 Task: Set Duration of Sprint called Sprint0000000135 in Scrum Project Project0000000045 to 3 weeks in Jira. Create a Sprint called Sprint0000000136 in Scrum Project Project0000000046 in Jira. Create a Sprint called Sprint0000000137 in Scrum Project Project0000000046 in Jira. Create a Sprint called Sprint0000000138 in Scrum Project Project0000000046 in Jira. Set Duration of Sprint called Sprint0000000136 in Scrum Project Project0000000046 to 1 week in Jira
Action: Mouse moved to (344, 410)
Screenshot: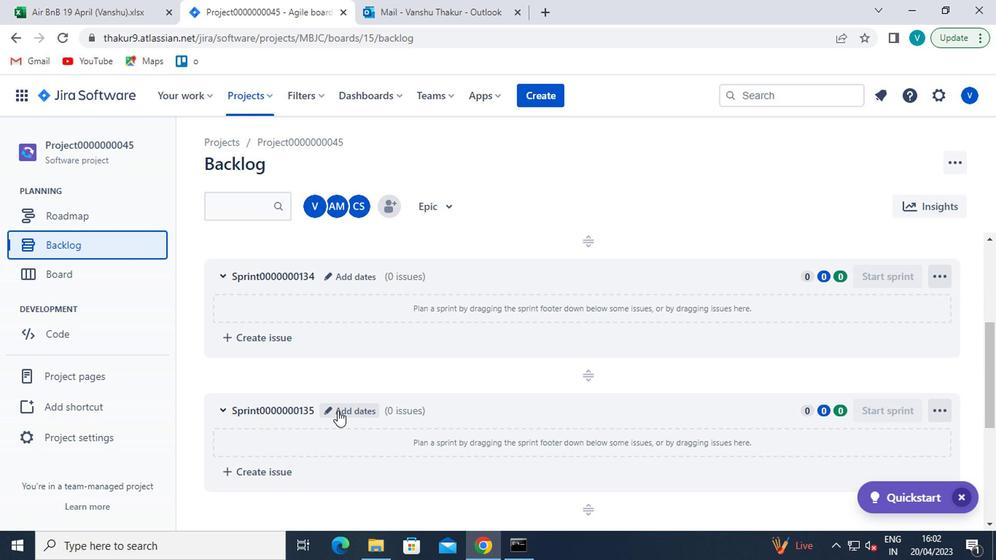 
Action: Mouse pressed left at (344, 410)
Screenshot: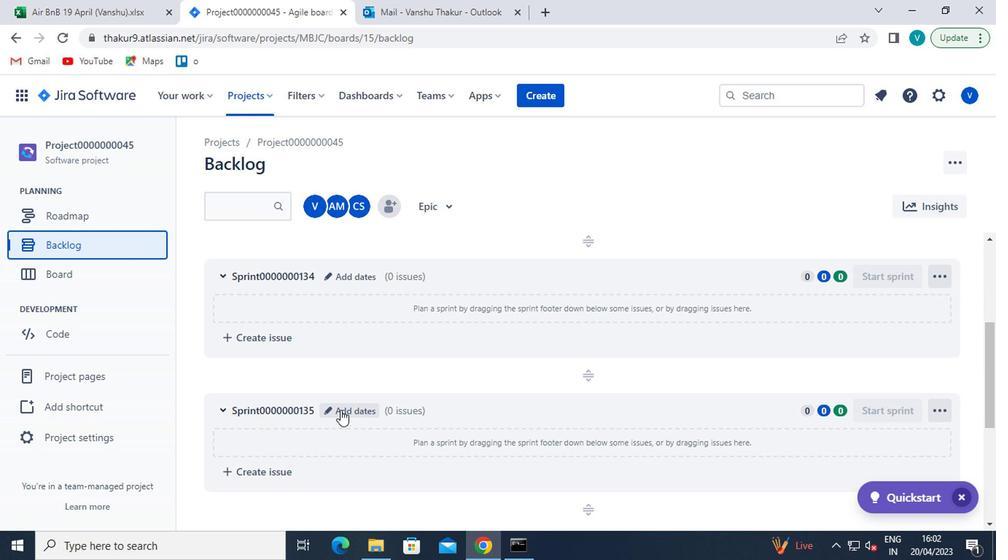 
Action: Mouse moved to (357, 251)
Screenshot: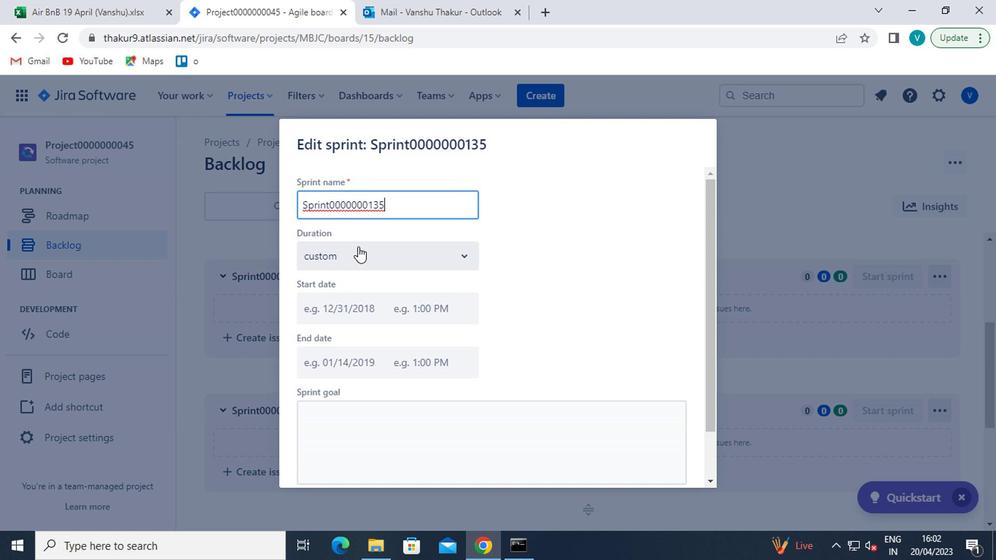 
Action: Mouse pressed left at (357, 251)
Screenshot: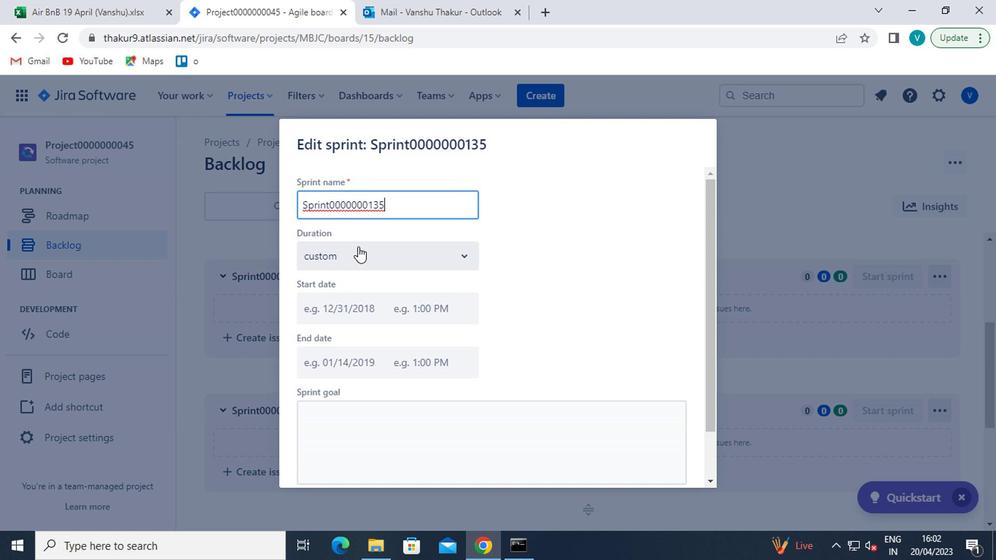
Action: Mouse moved to (336, 338)
Screenshot: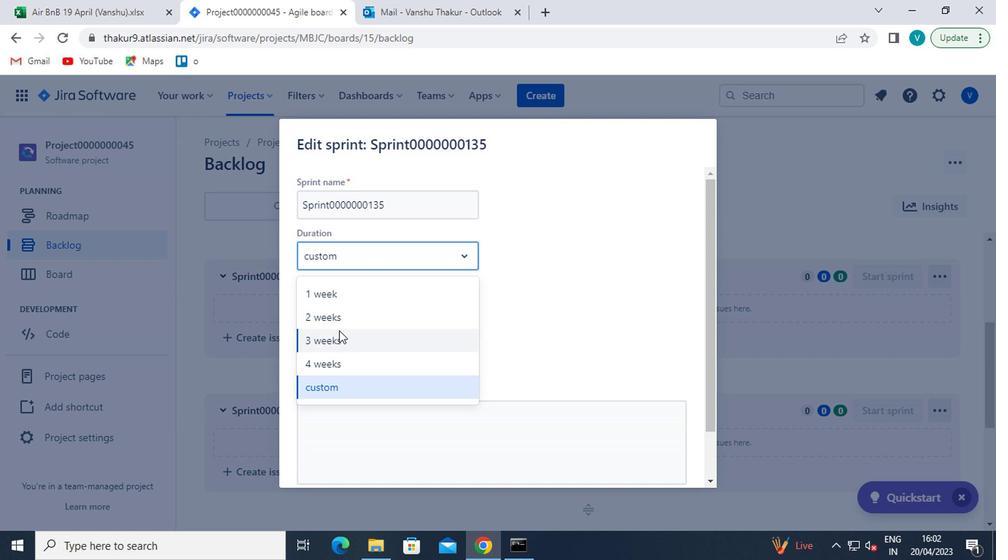 
Action: Mouse pressed left at (336, 338)
Screenshot: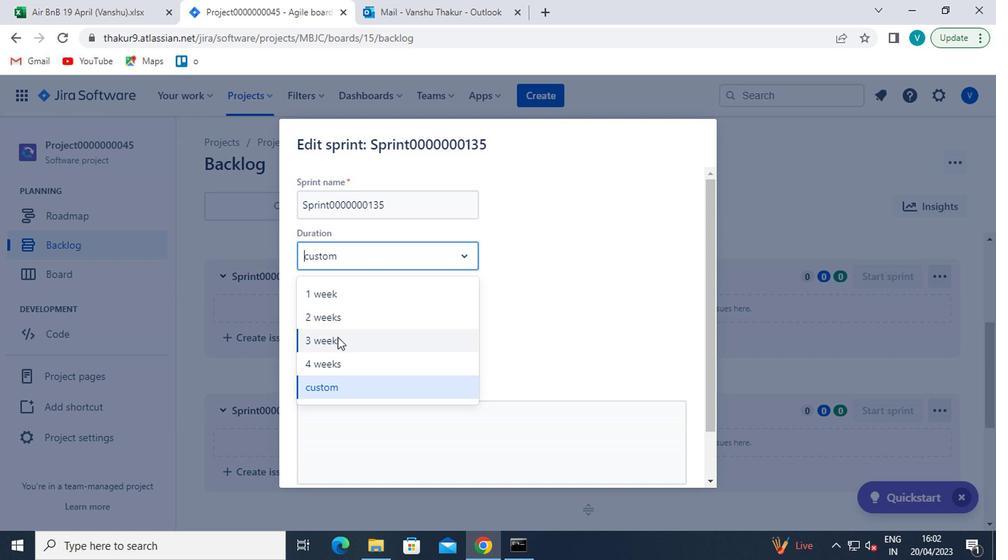 
Action: Mouse moved to (540, 373)
Screenshot: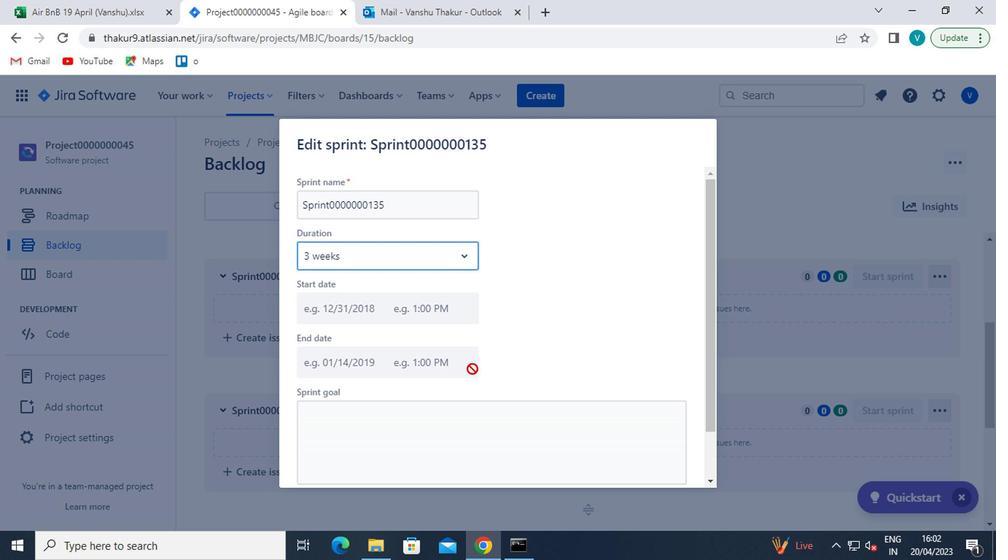 
Action: Mouse scrolled (540, 372) with delta (0, 0)
Screenshot: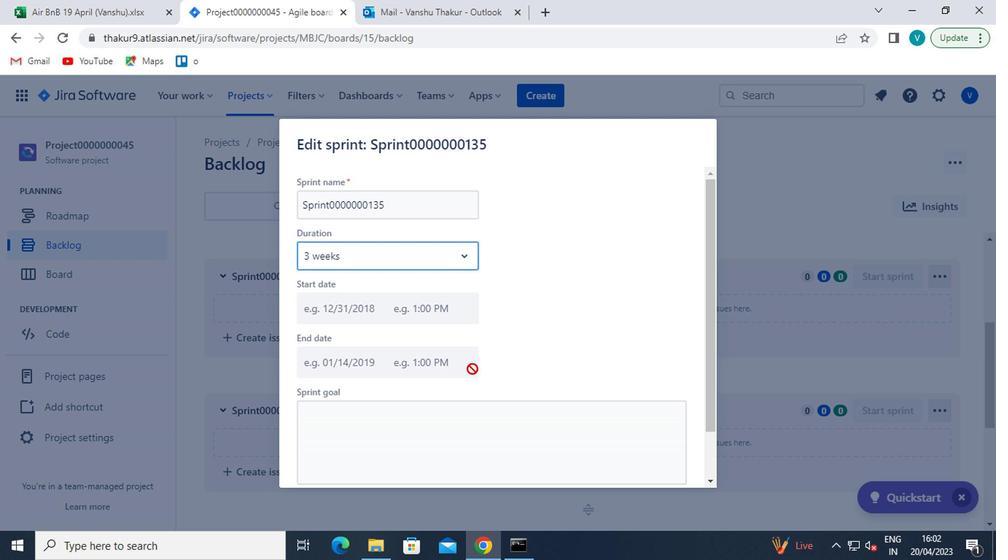 
Action: Mouse moved to (540, 373)
Screenshot: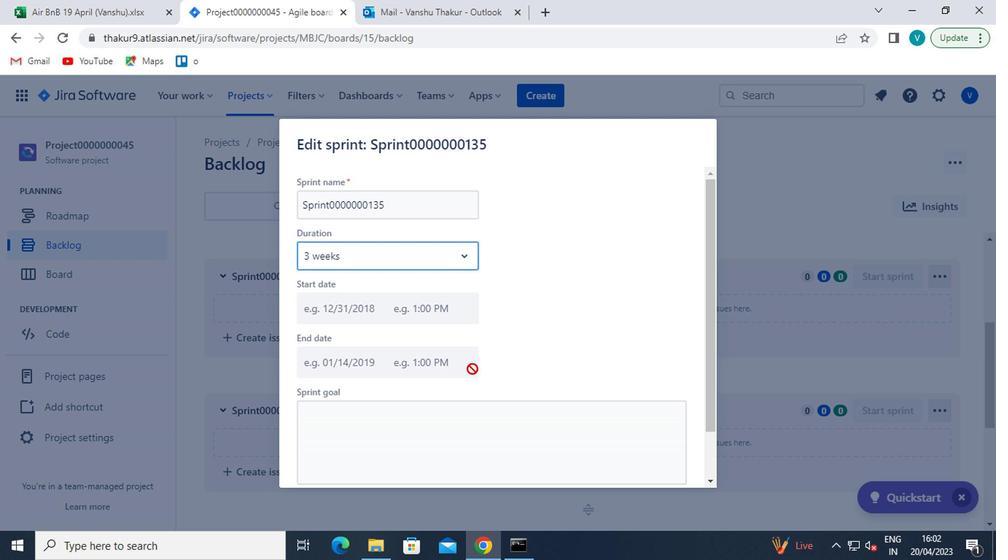 
Action: Mouse scrolled (540, 372) with delta (0, 0)
Screenshot: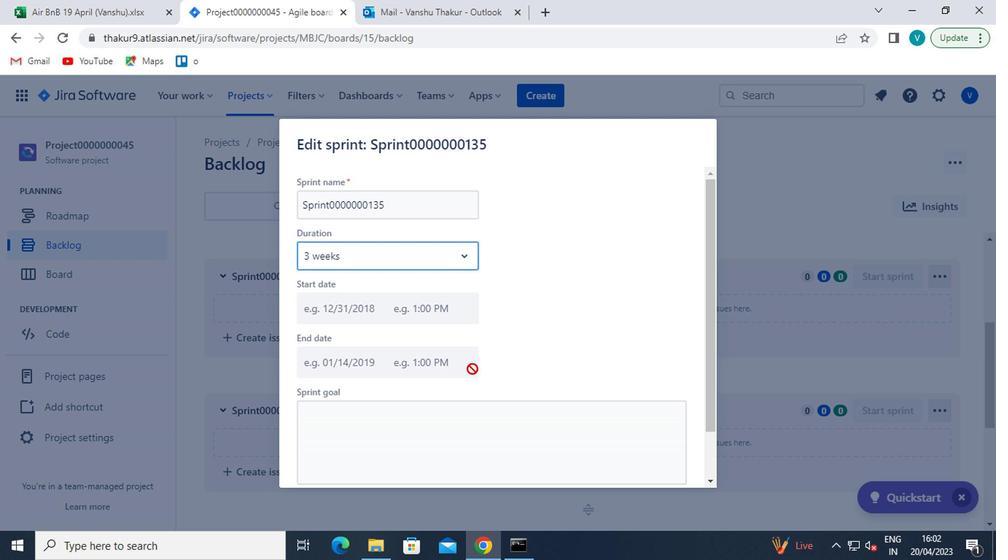 
Action: Mouse moved to (620, 450)
Screenshot: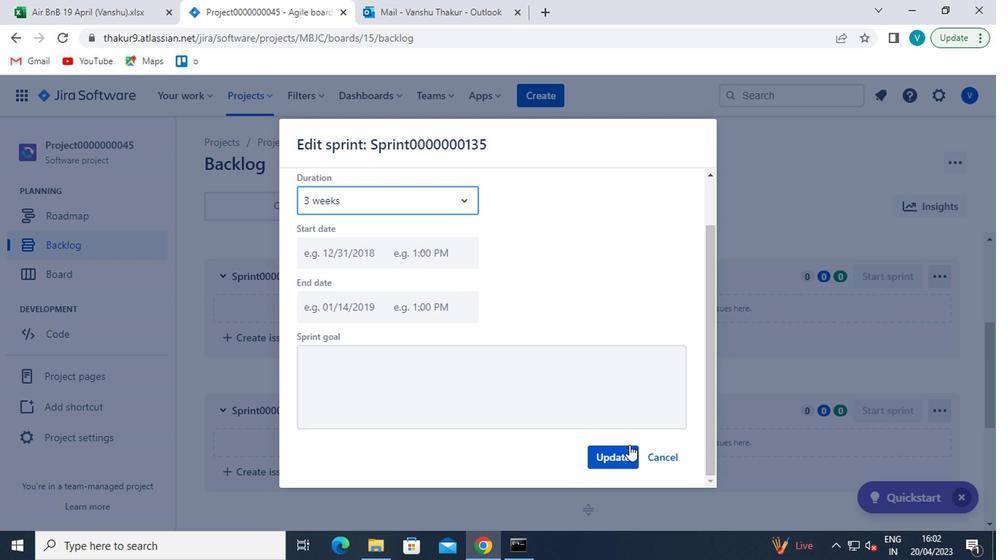 
Action: Mouse pressed left at (620, 450)
Screenshot: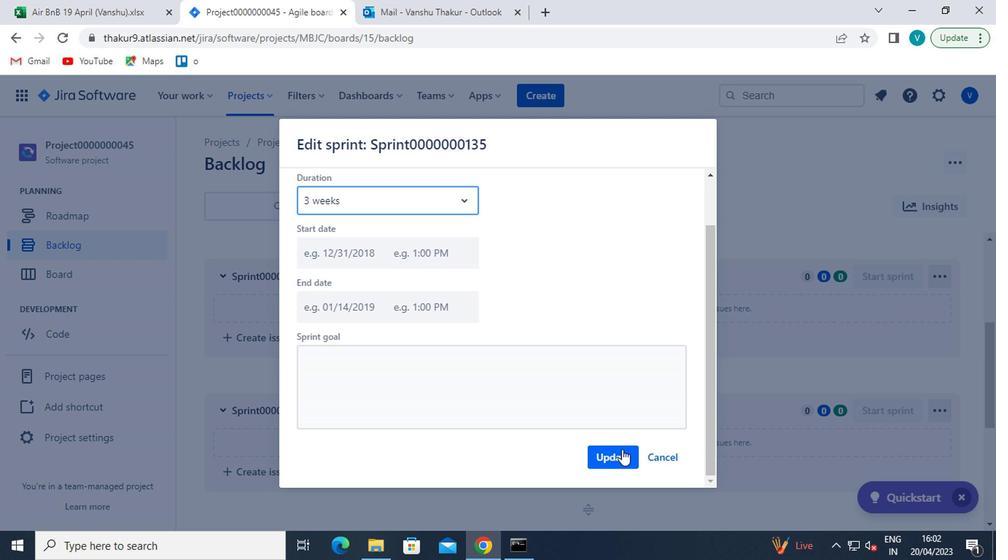 
Action: Mouse moved to (264, 106)
Screenshot: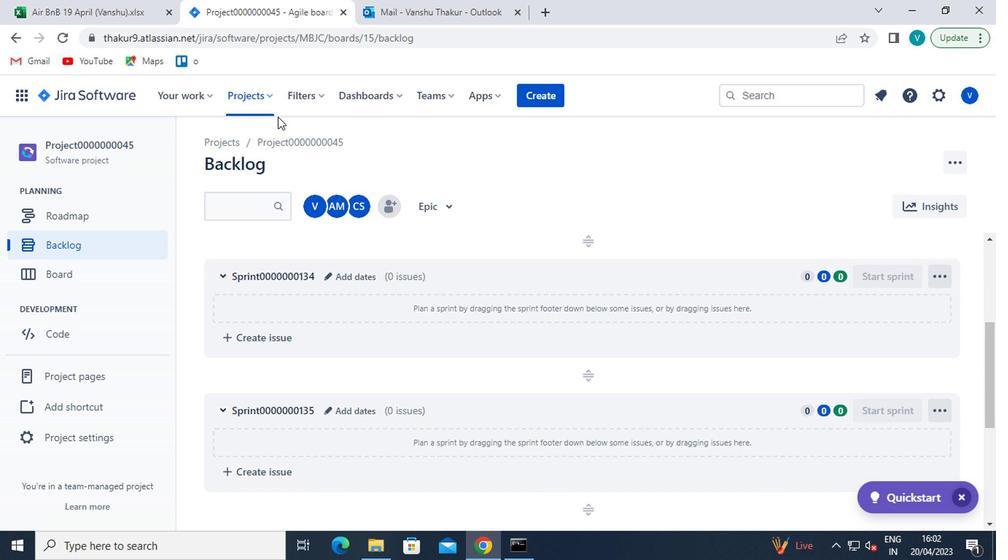 
Action: Mouse pressed left at (264, 106)
Screenshot: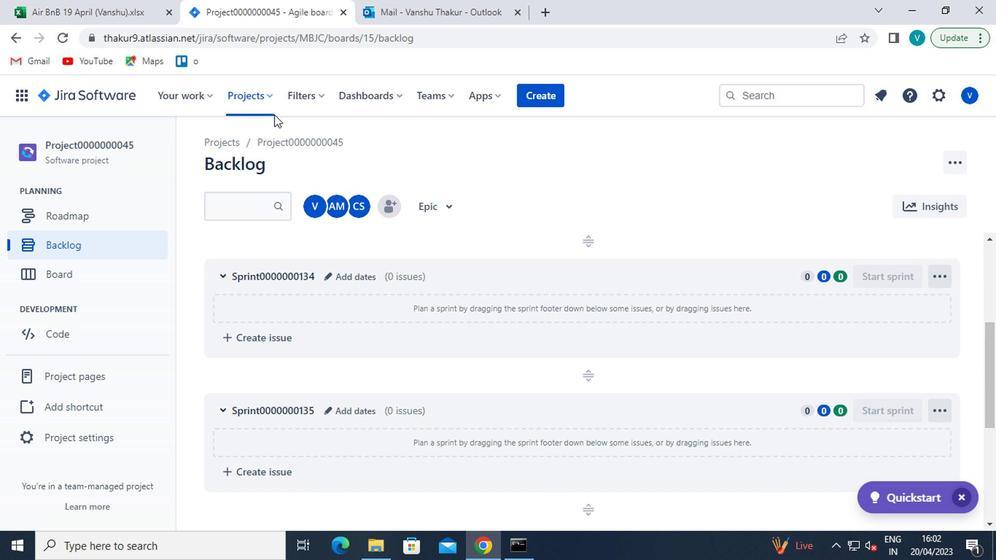 
Action: Mouse moved to (318, 201)
Screenshot: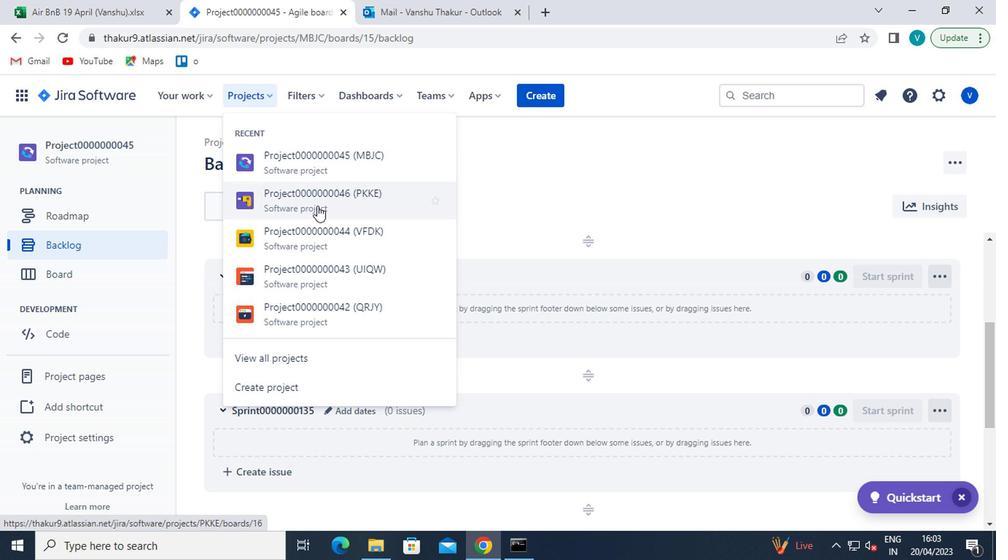 
Action: Mouse pressed left at (318, 201)
Screenshot: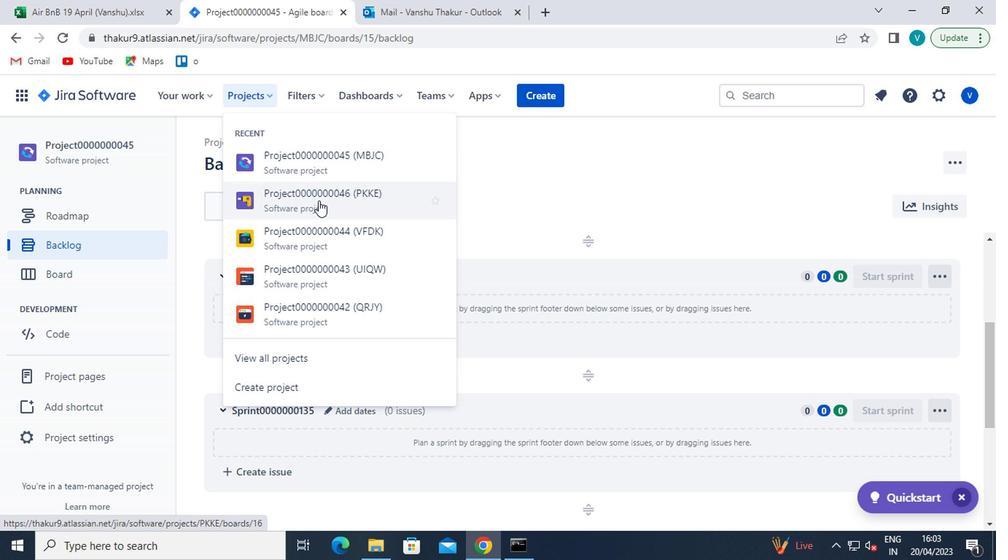 
Action: Mouse moved to (460, 334)
Screenshot: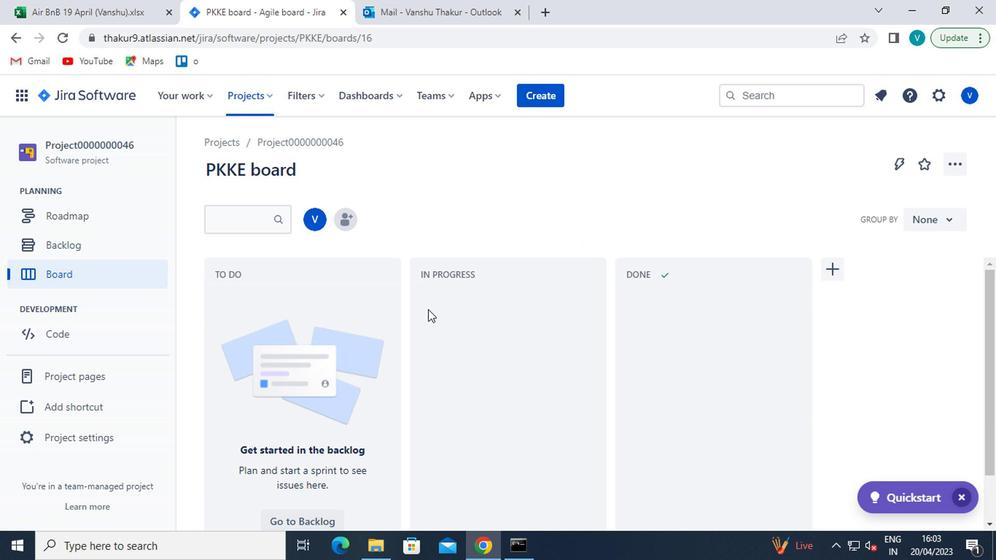 
Action: Mouse scrolled (460, 334) with delta (0, 0)
Screenshot: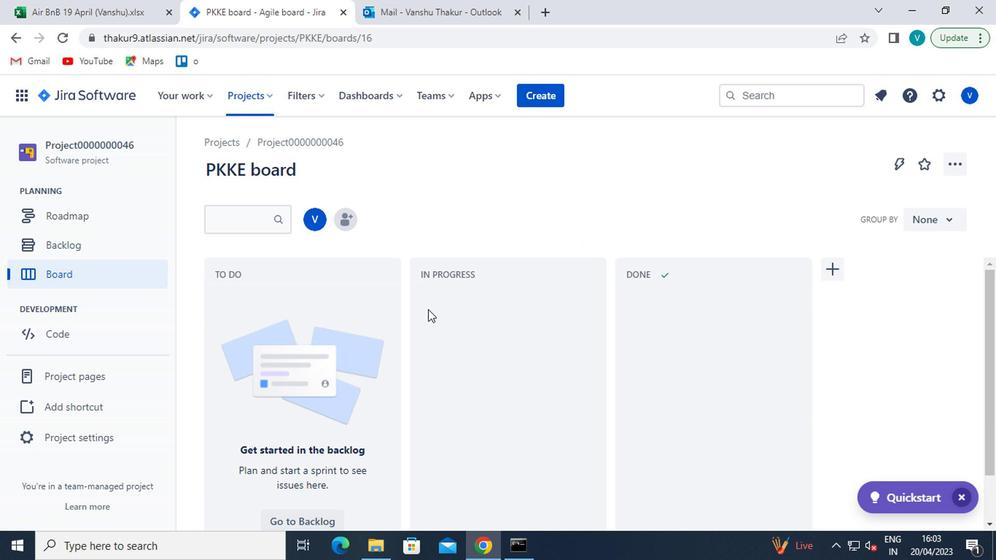 
Action: Mouse moved to (473, 344)
Screenshot: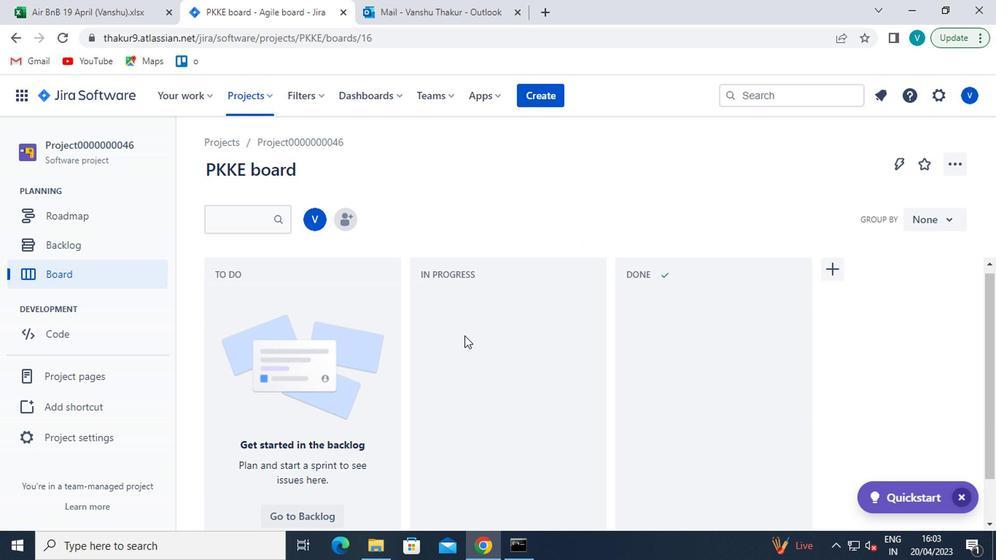 
Action: Mouse scrolled (473, 343) with delta (0, 0)
Screenshot: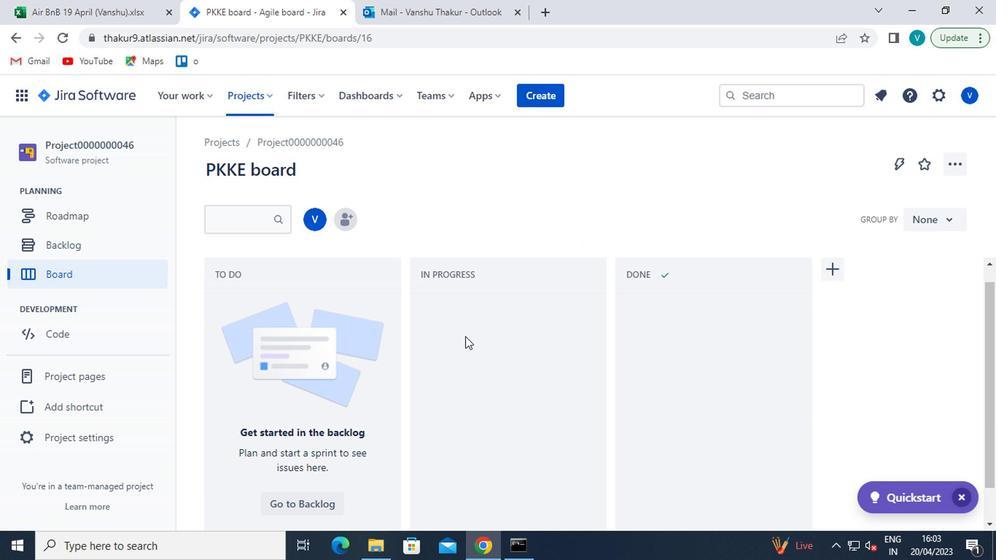 
Action: Mouse moved to (483, 349)
Screenshot: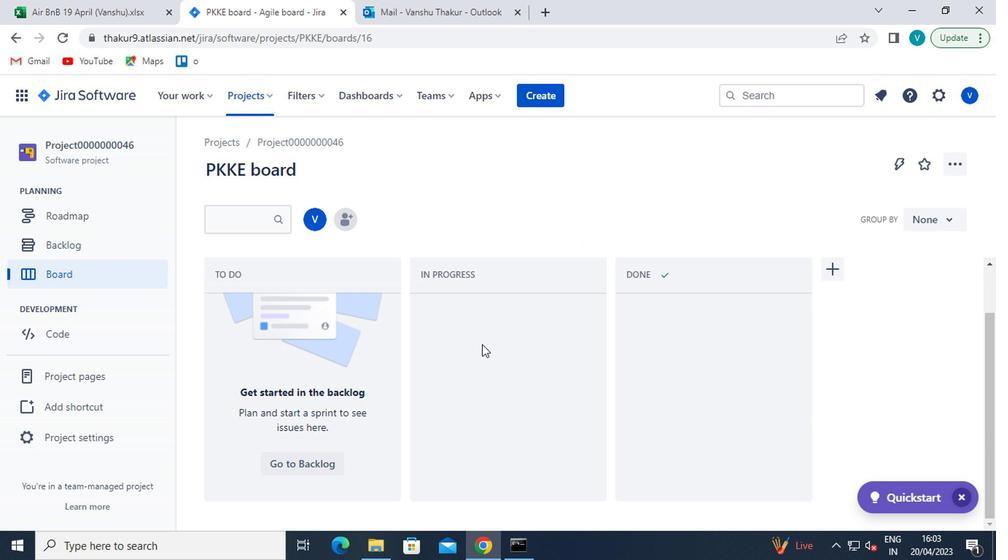
Action: Mouse scrolled (483, 348) with delta (0, 0)
Screenshot: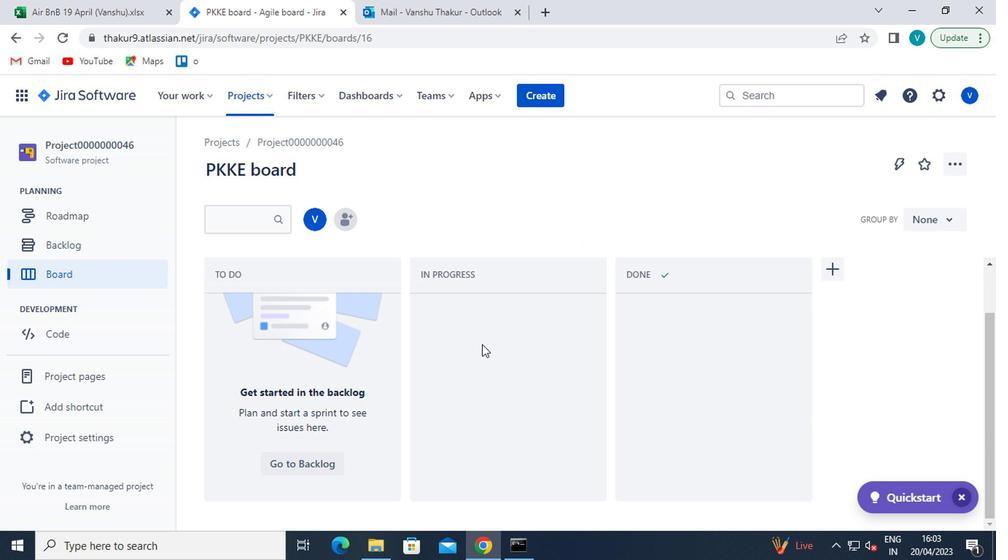 
Action: Mouse moved to (484, 350)
Screenshot: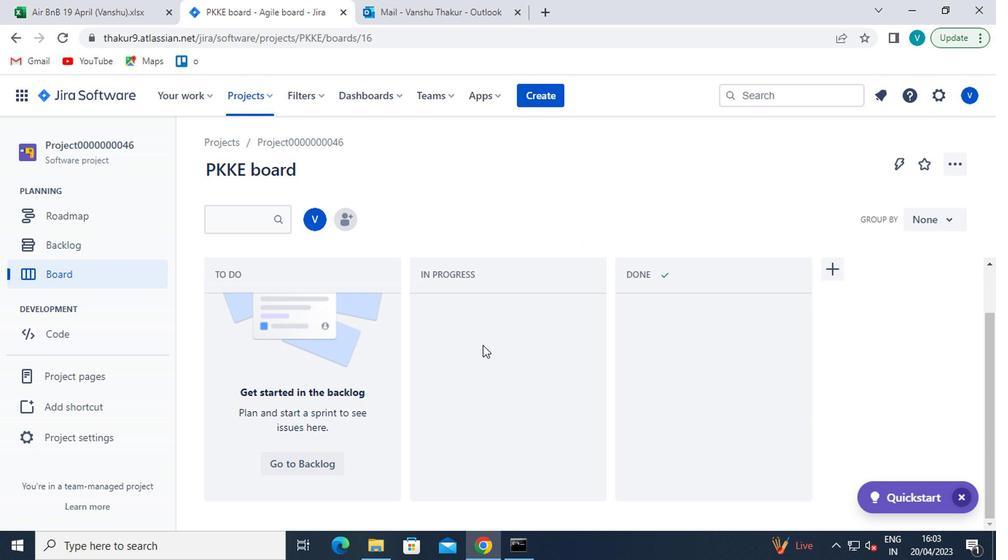 
Action: Mouse scrolled (484, 349) with delta (0, -1)
Screenshot: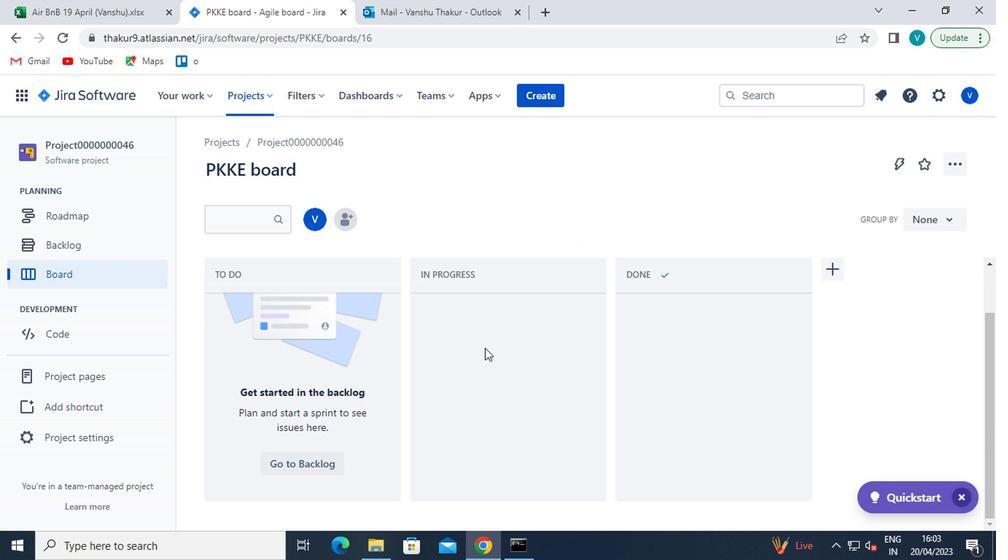 
Action: Mouse moved to (71, 249)
Screenshot: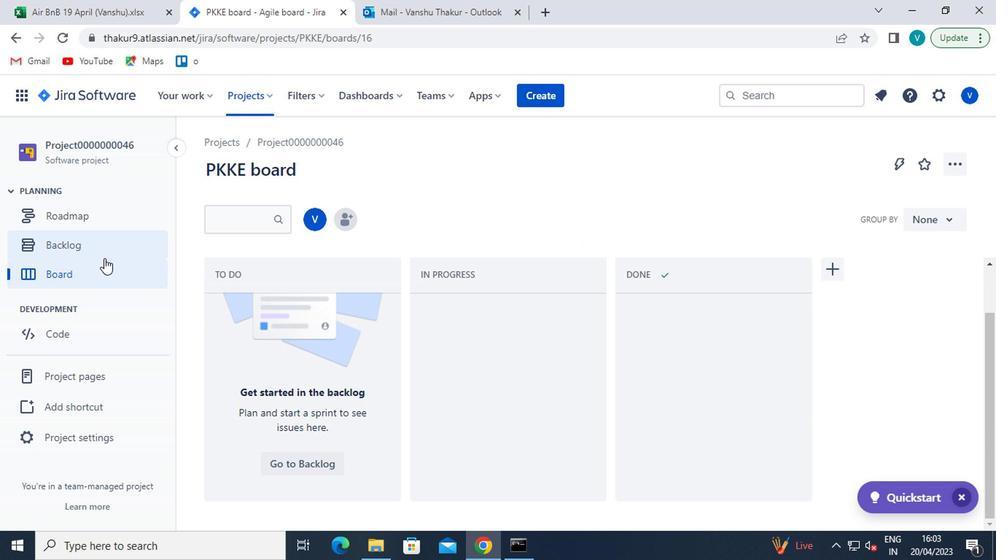 
Action: Mouse pressed left at (71, 249)
Screenshot: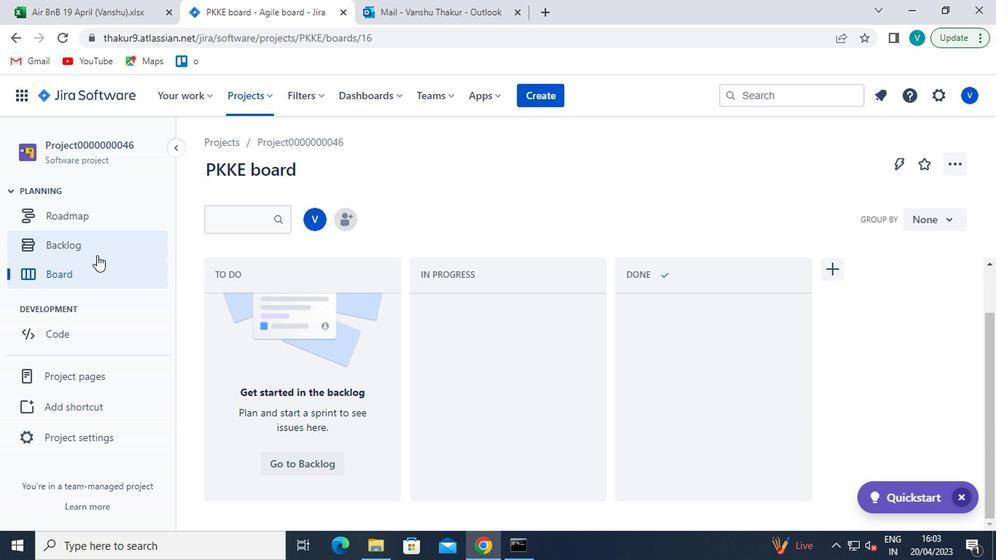 
Action: Mouse moved to (935, 258)
Screenshot: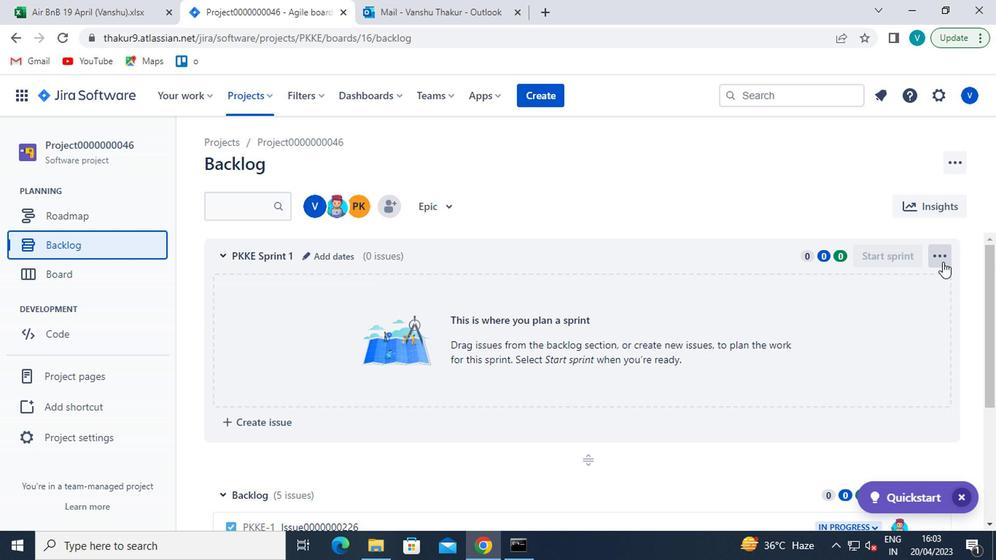 
Action: Mouse pressed left at (935, 258)
Screenshot: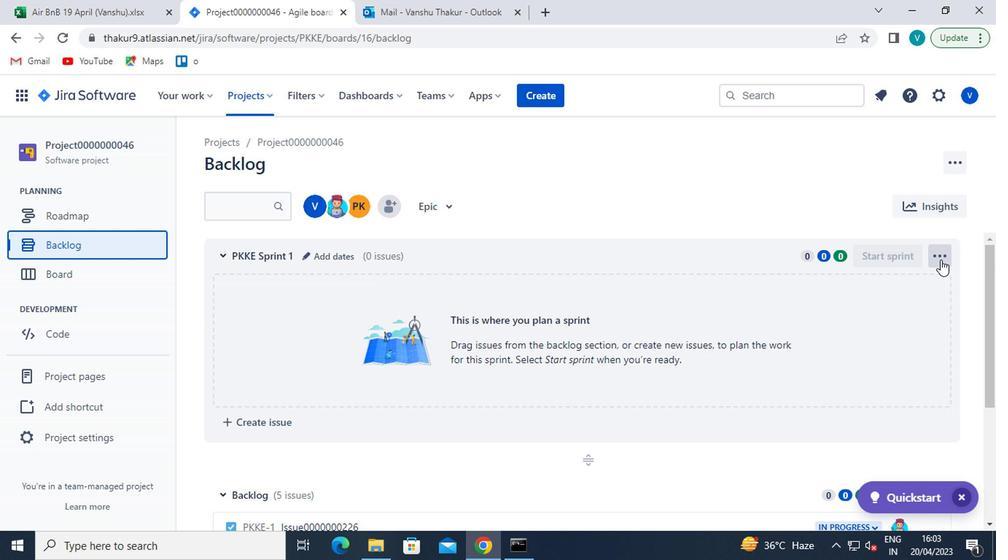 
Action: Mouse moved to (893, 314)
Screenshot: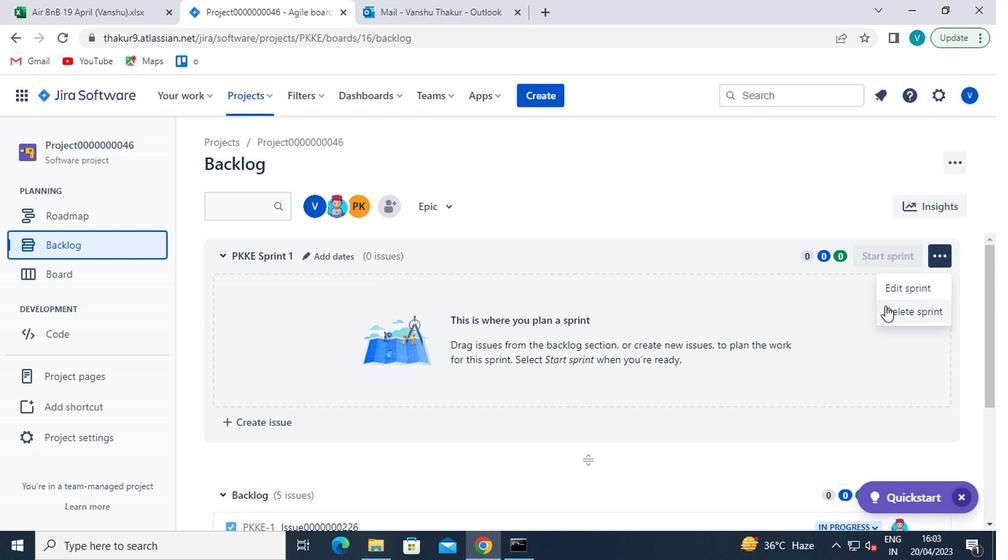 
Action: Mouse pressed left at (893, 314)
Screenshot: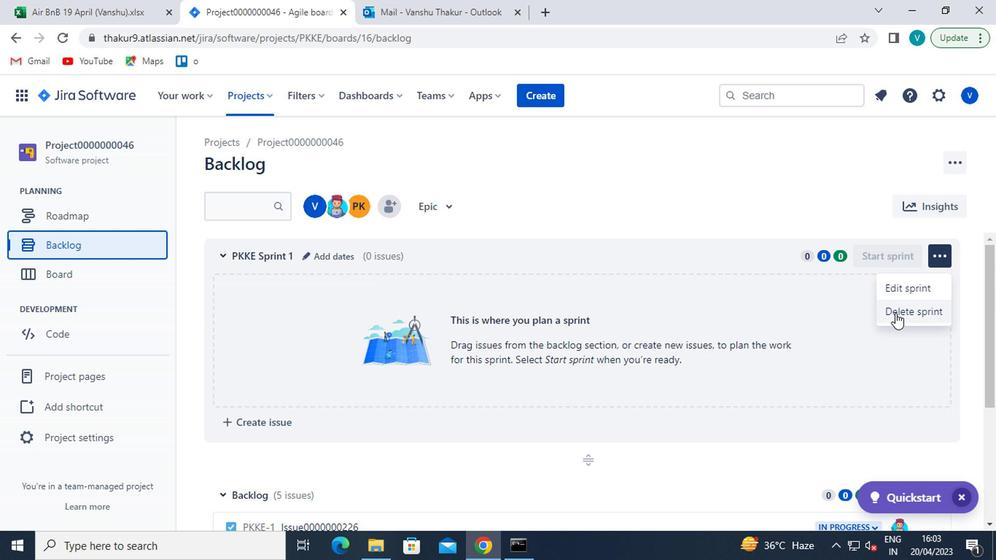 
Action: Mouse moved to (539, 219)
Screenshot: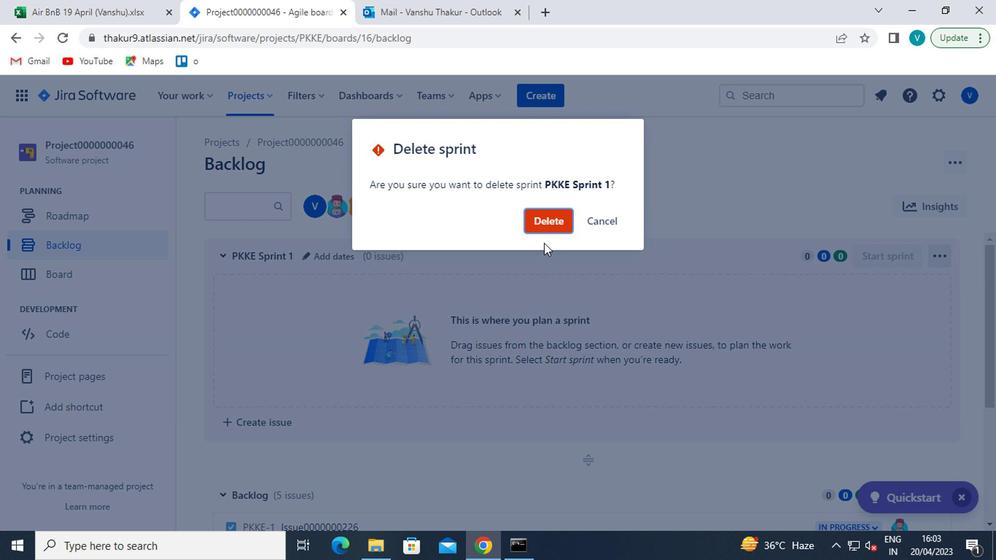 
Action: Mouse pressed left at (539, 219)
Screenshot: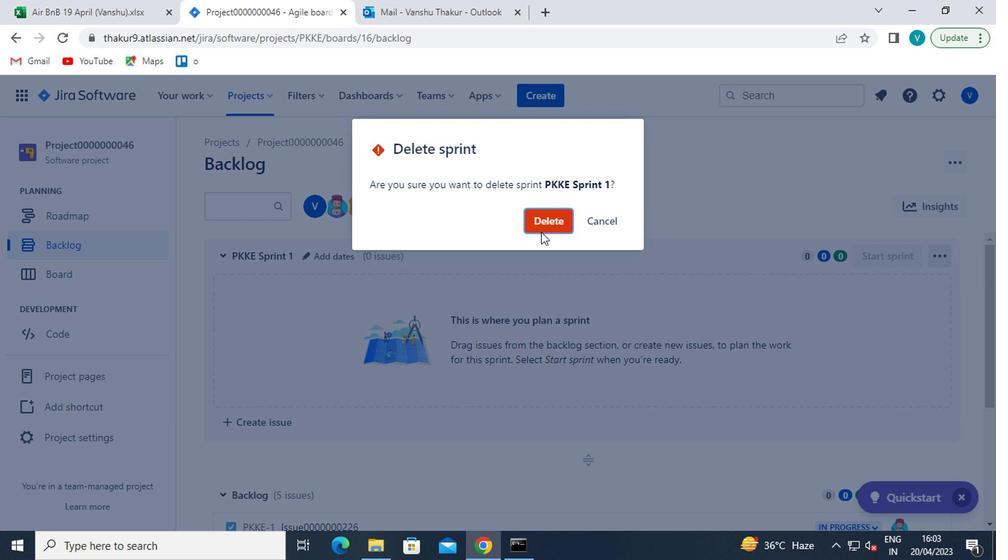 
Action: Mouse moved to (908, 256)
Screenshot: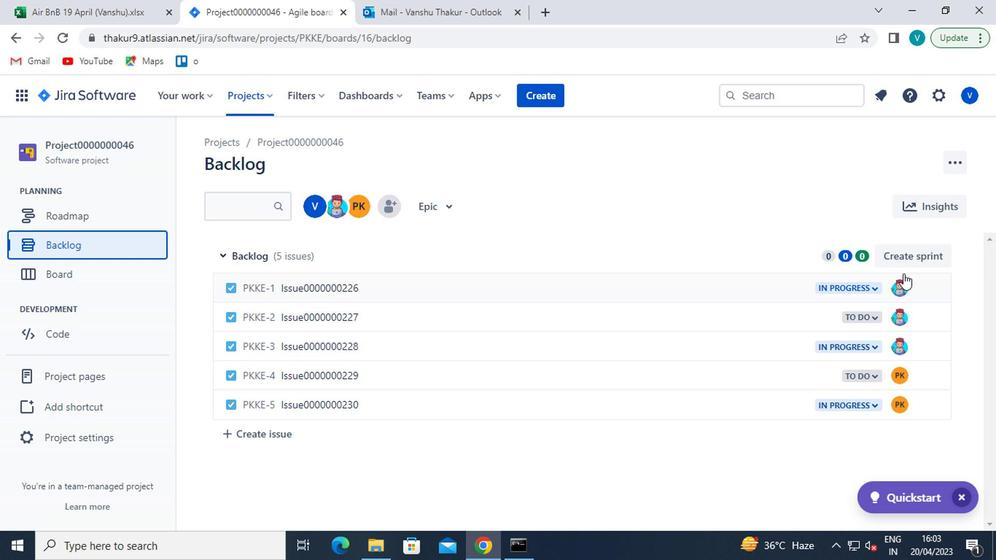 
Action: Mouse pressed left at (908, 256)
Screenshot: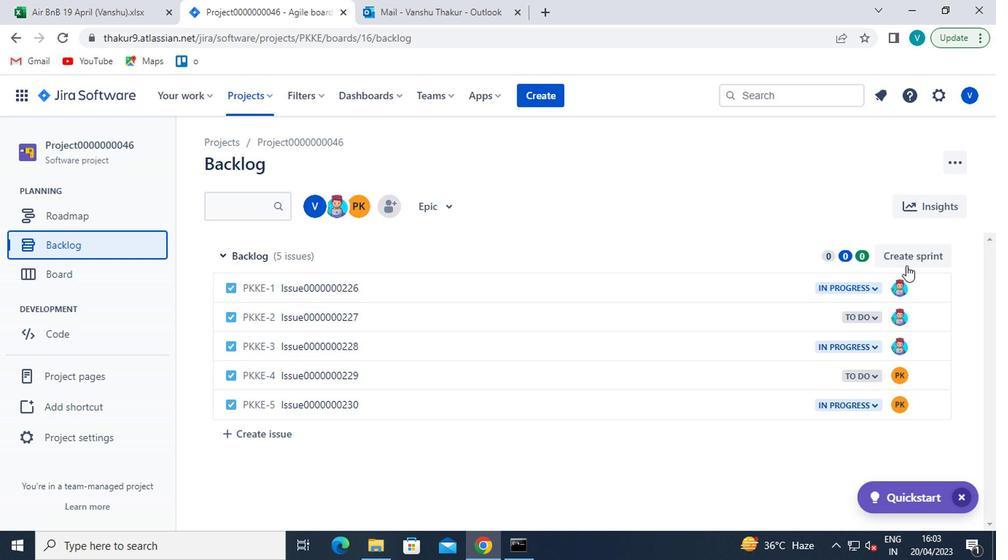 
Action: Mouse moved to (329, 256)
Screenshot: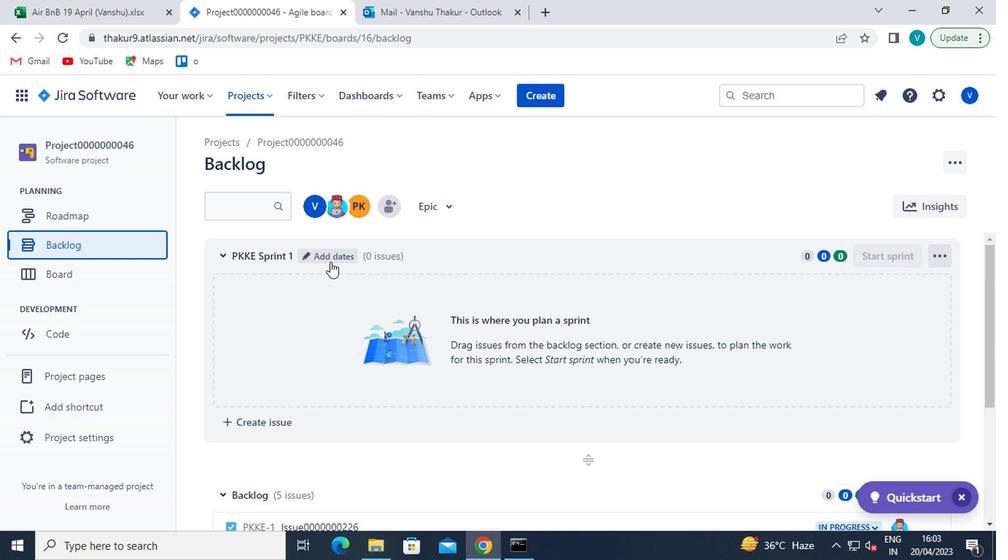 
Action: Mouse pressed left at (329, 256)
Screenshot: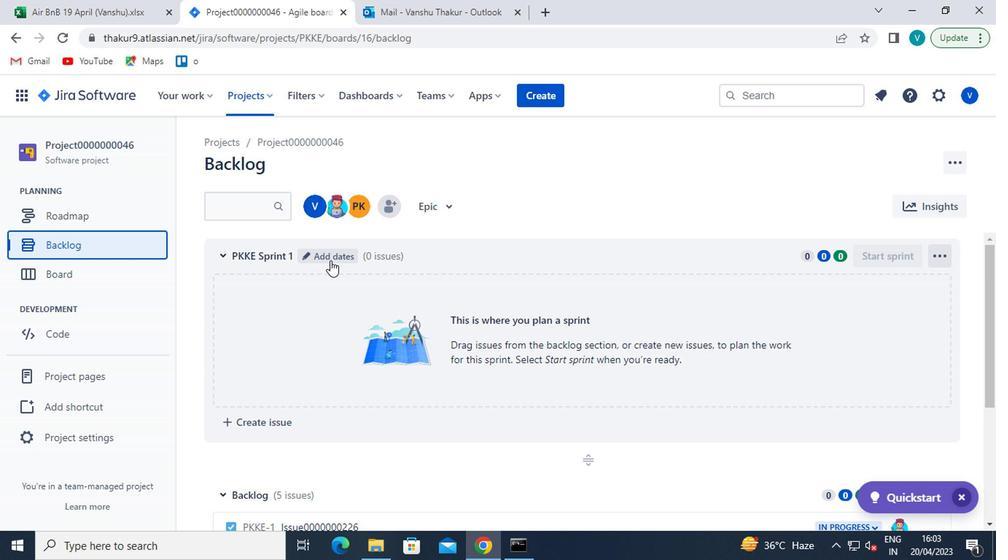 
Action: Mouse moved to (394, 205)
Screenshot: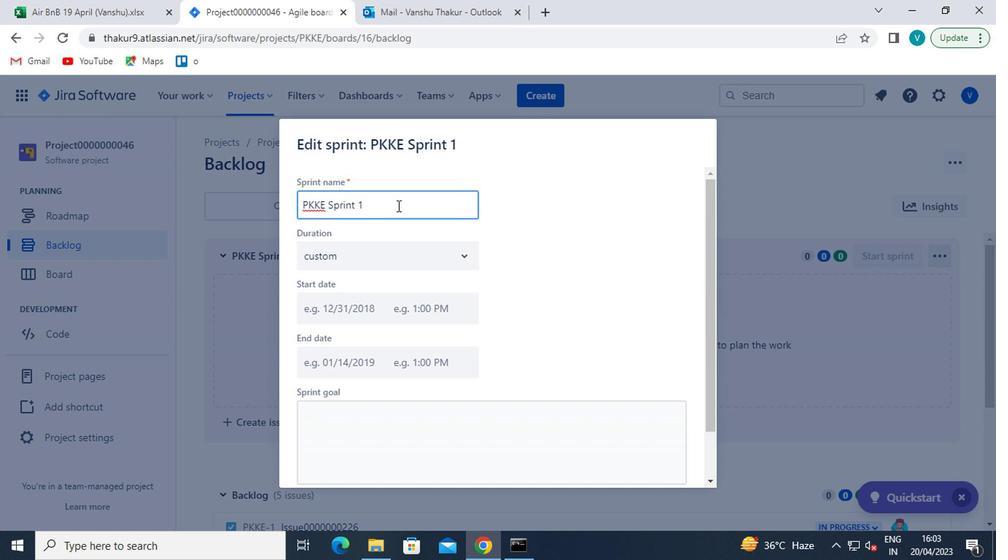 
Action: Key pressed <Key.backspace><Key.backspace><Key.backspace><Key.backspace><Key.backspace><Key.backspace><Key.backspace><Key.backspace><Key.backspace><Key.backspace><Key.backspace><Key.backspace><Key.backspace><Key.backspace><Key.backspace><Key.backspace><Key.backspace><Key.backspace><Key.backspace><Key.backspace><Key.shift>SPRINT0000000136
Screenshot: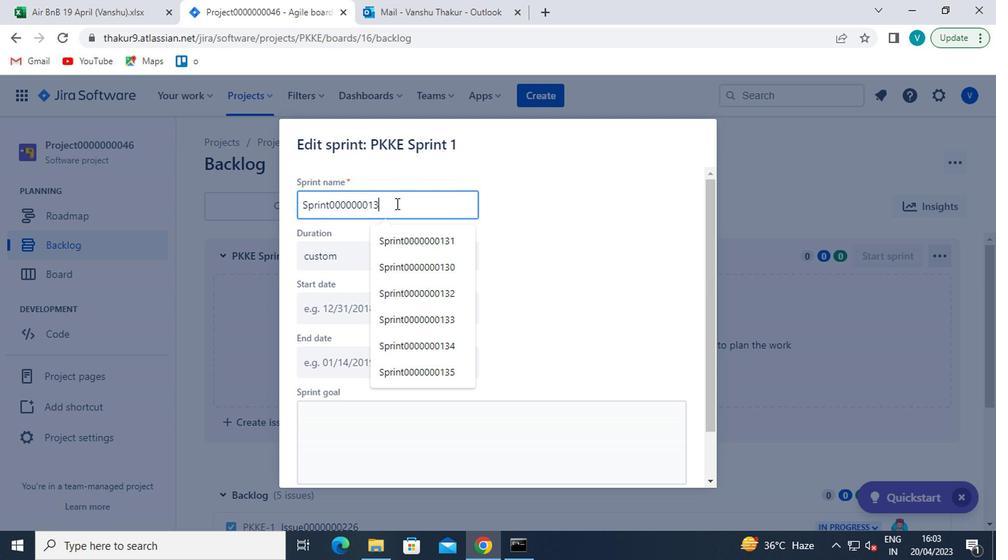 
Action: Mouse moved to (473, 352)
Screenshot: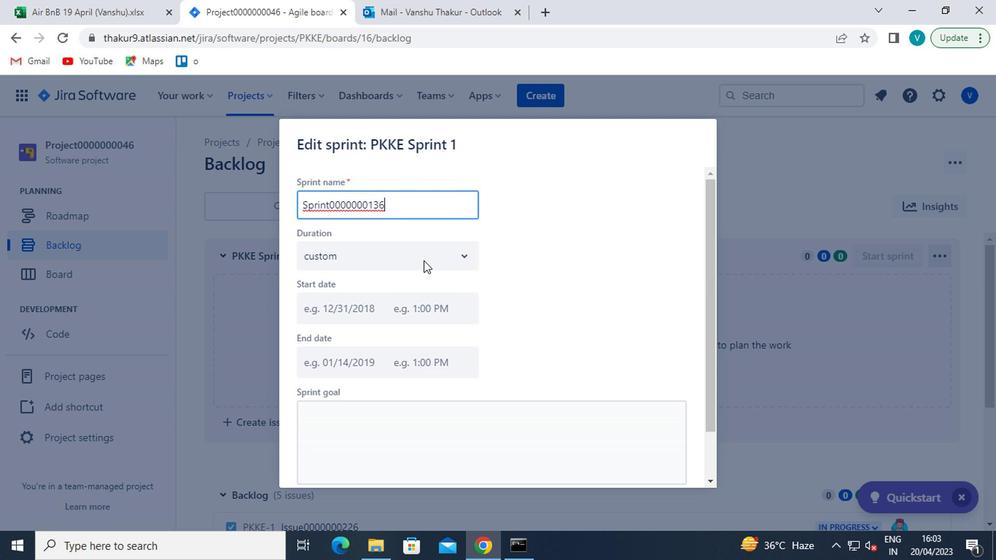 
Action: Mouse scrolled (473, 352) with delta (0, 0)
Screenshot: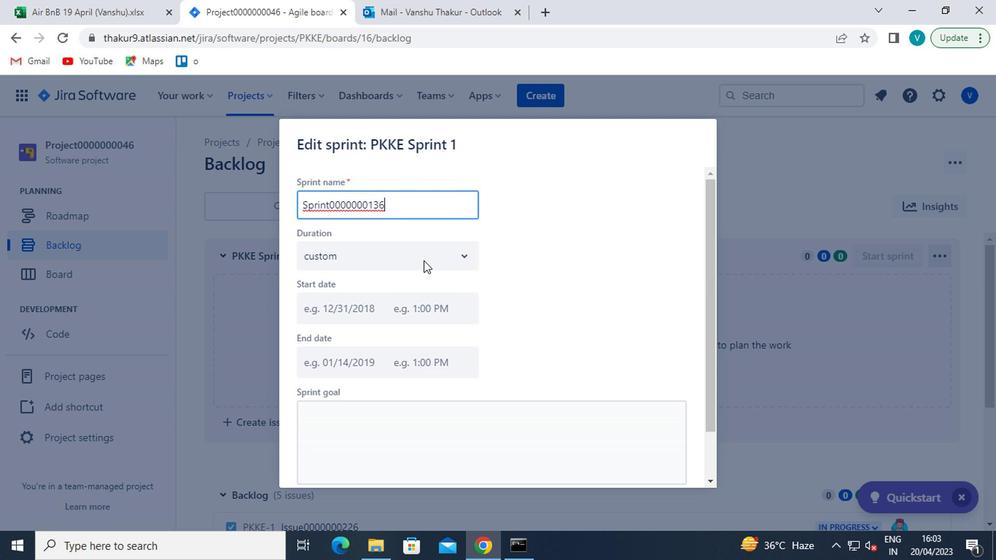 
Action: Mouse moved to (481, 363)
Screenshot: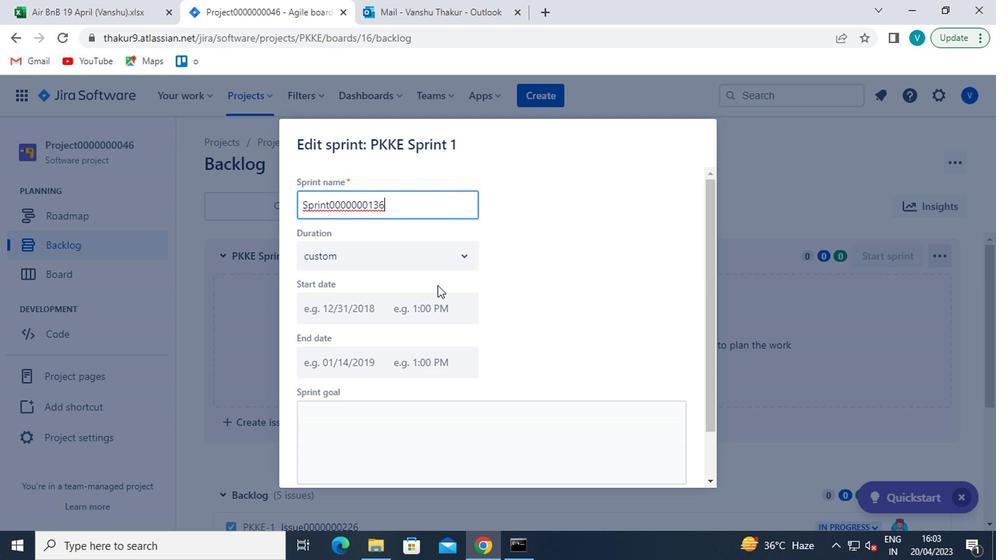 
Action: Mouse scrolled (481, 363) with delta (0, 0)
Screenshot: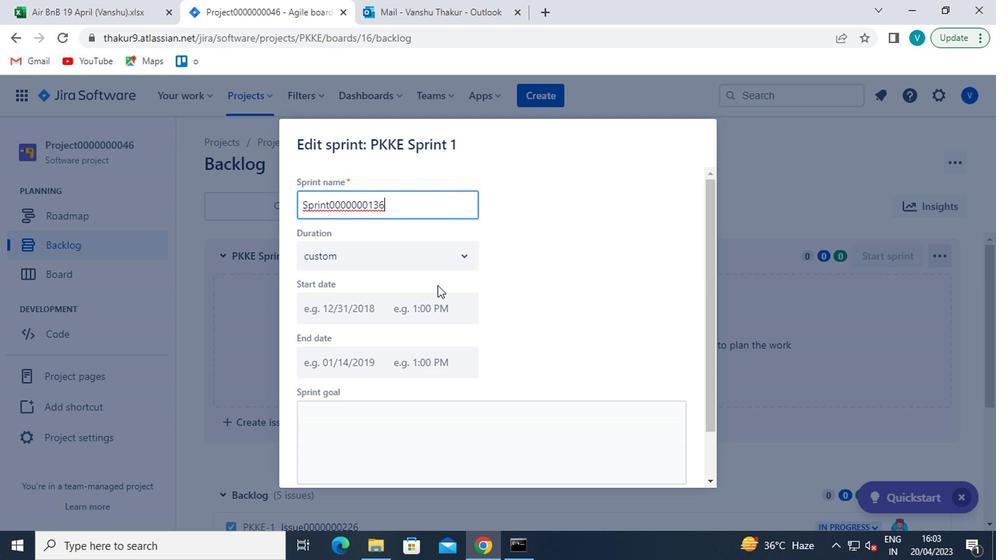 
Action: Mouse moved to (486, 369)
Screenshot: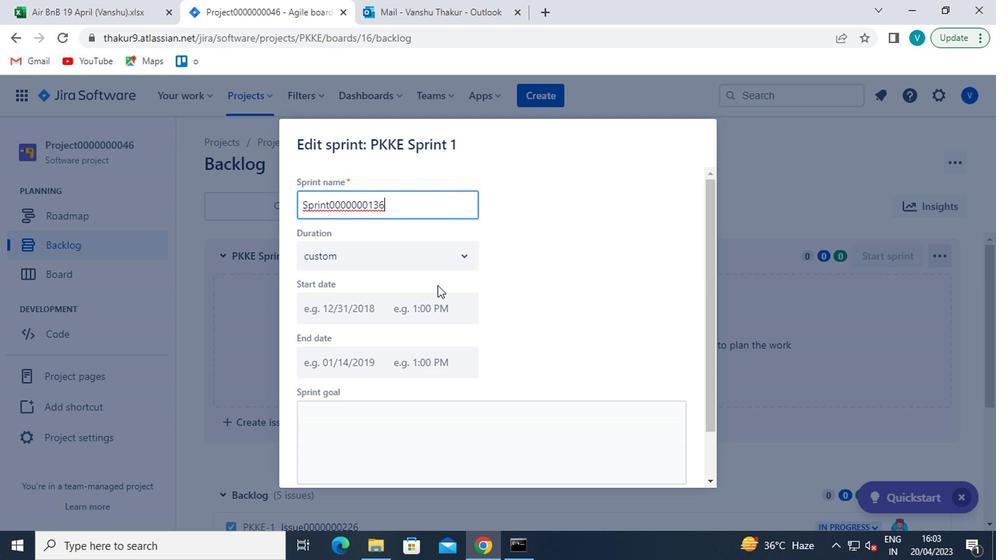 
Action: Mouse scrolled (486, 368) with delta (0, 0)
Screenshot: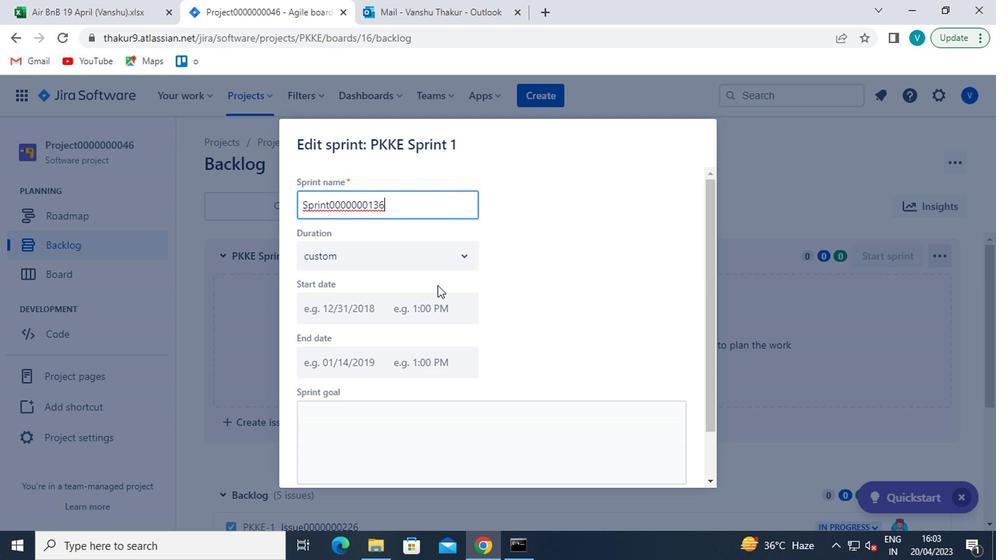 
Action: Mouse moved to (492, 375)
Screenshot: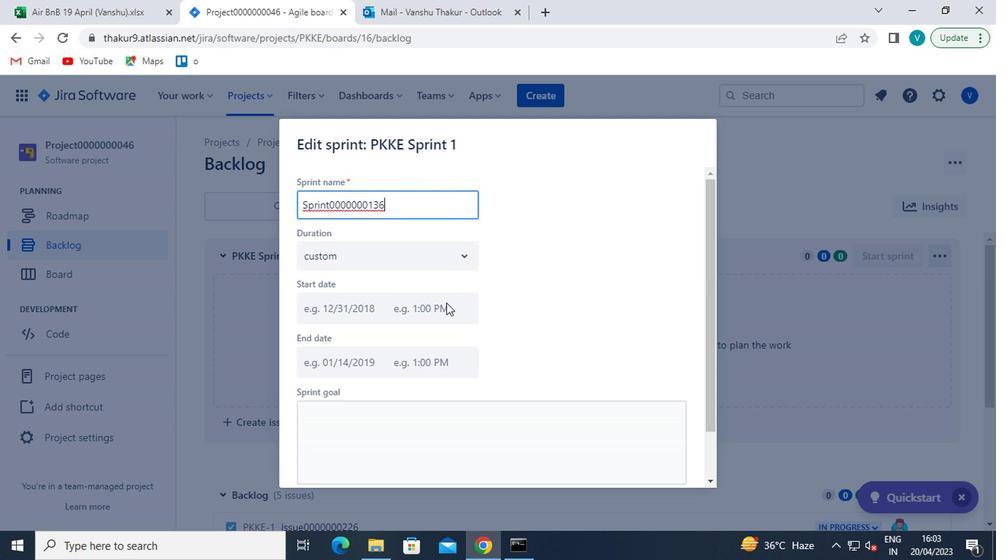 
Action: Mouse scrolled (492, 374) with delta (0, -1)
Screenshot: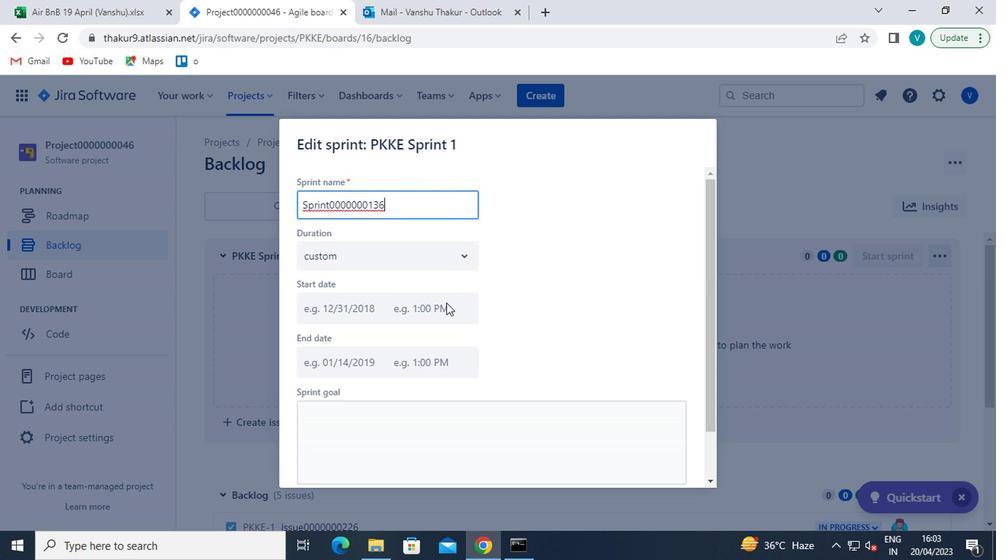 
Action: Mouse moved to (594, 454)
Screenshot: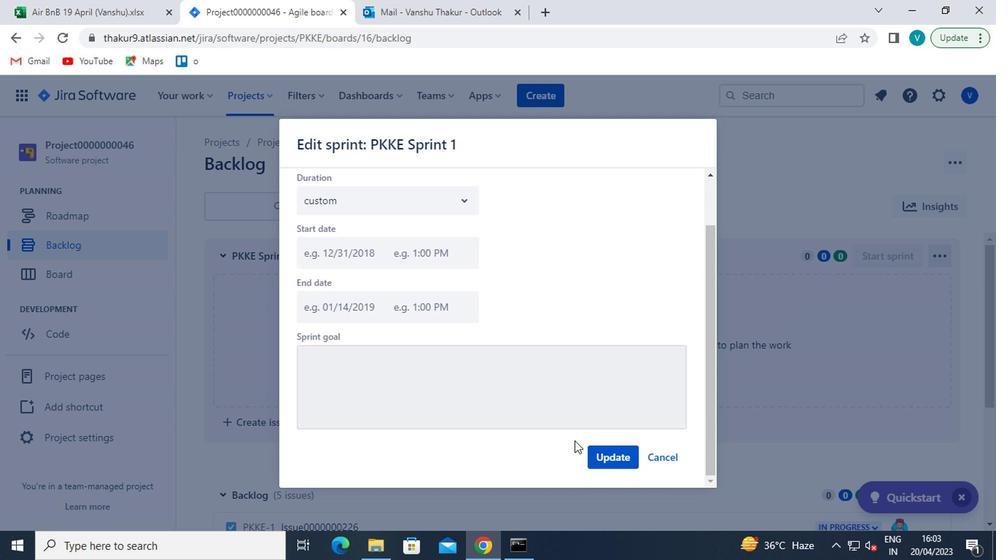 
Action: Mouse pressed left at (594, 454)
Screenshot: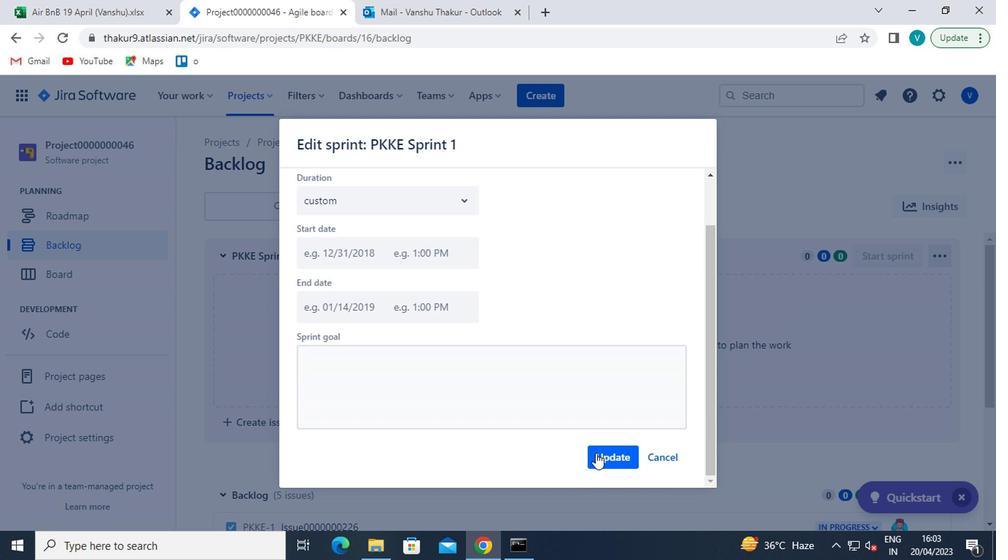 
Action: Mouse moved to (592, 426)
Screenshot: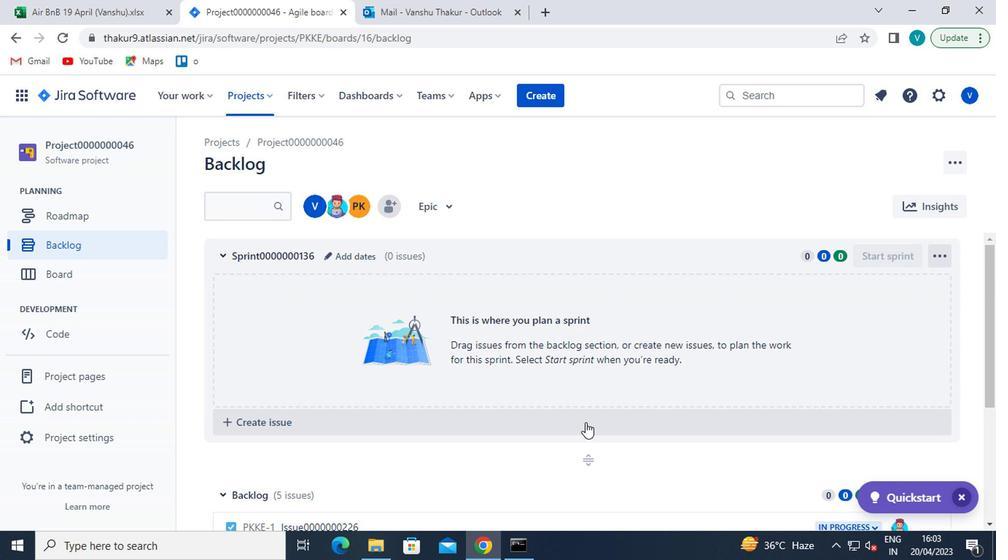 
Action: Mouse scrolled (592, 425) with delta (0, -1)
Screenshot: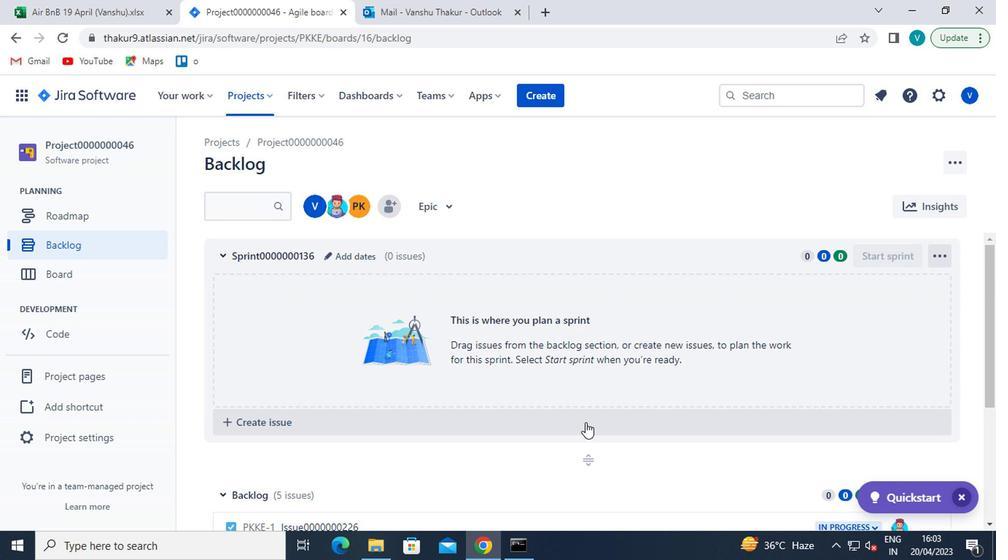 
Action: Mouse moved to (899, 425)
Screenshot: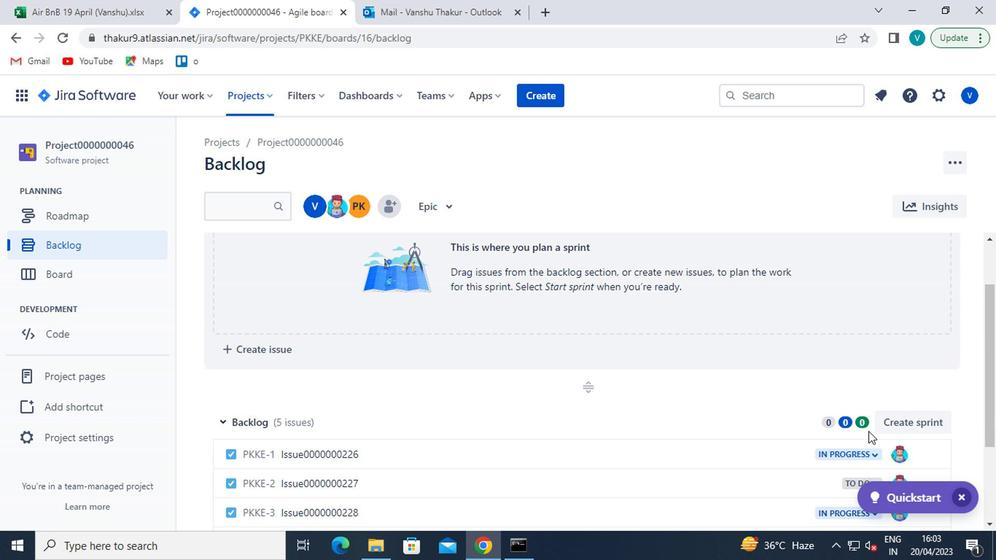 
Action: Mouse pressed left at (899, 425)
Screenshot: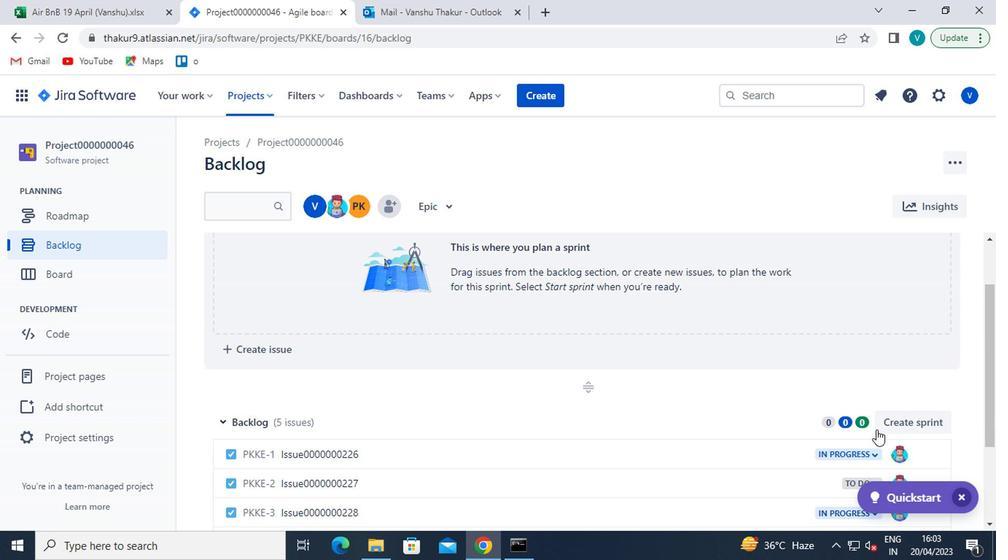 
Action: Mouse moved to (309, 423)
Screenshot: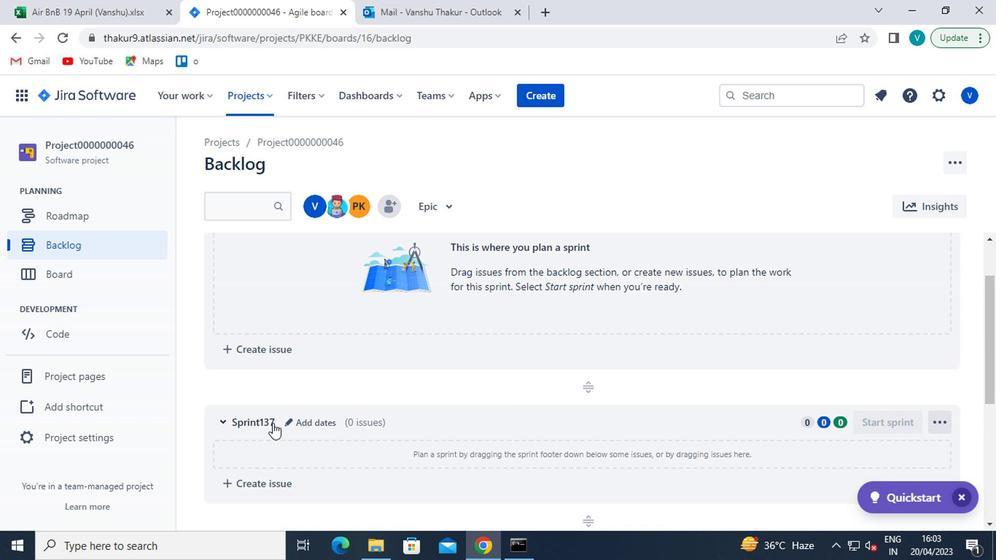 
Action: Mouse pressed left at (309, 423)
Screenshot: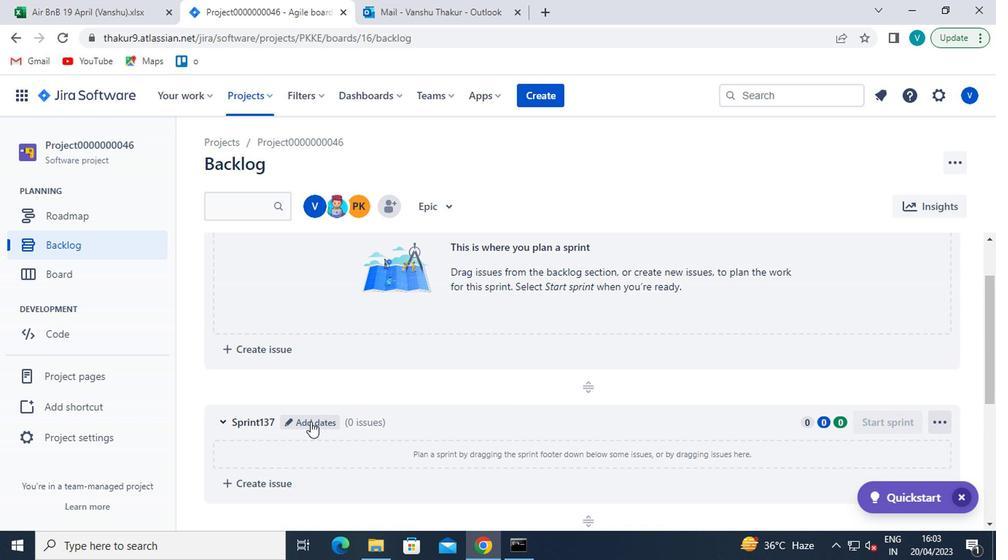 
Action: Mouse moved to (375, 235)
Screenshot: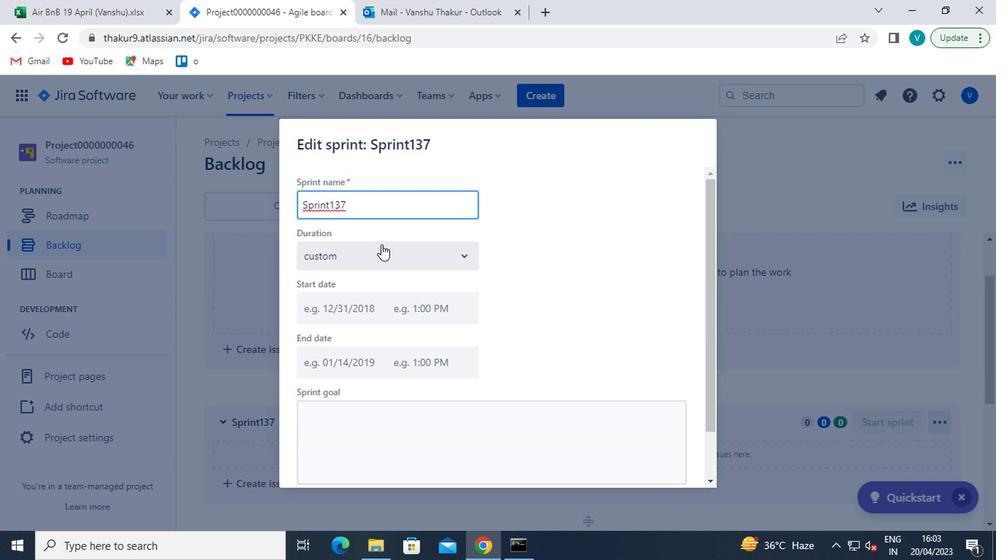 
Action: Key pressed <Key.backspace><Key.backspace><Key.backspace>0000000137
Screenshot: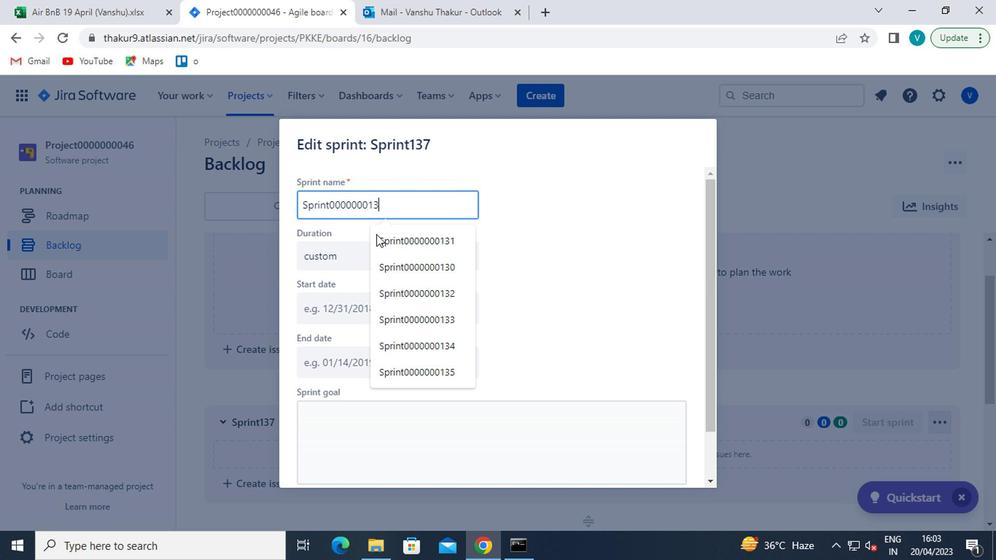 
Action: Mouse moved to (451, 253)
Screenshot: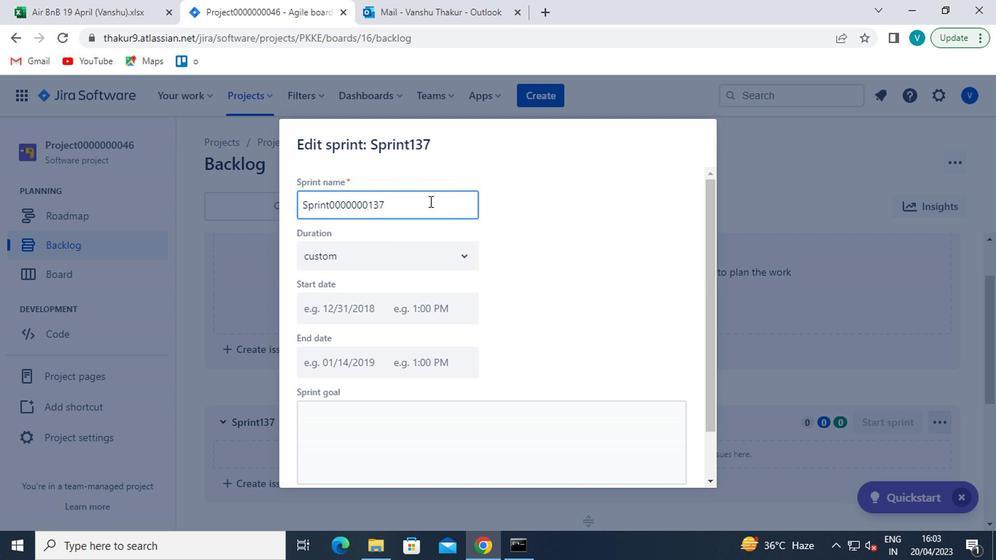 
Action: Mouse scrolled (451, 252) with delta (0, -1)
Screenshot: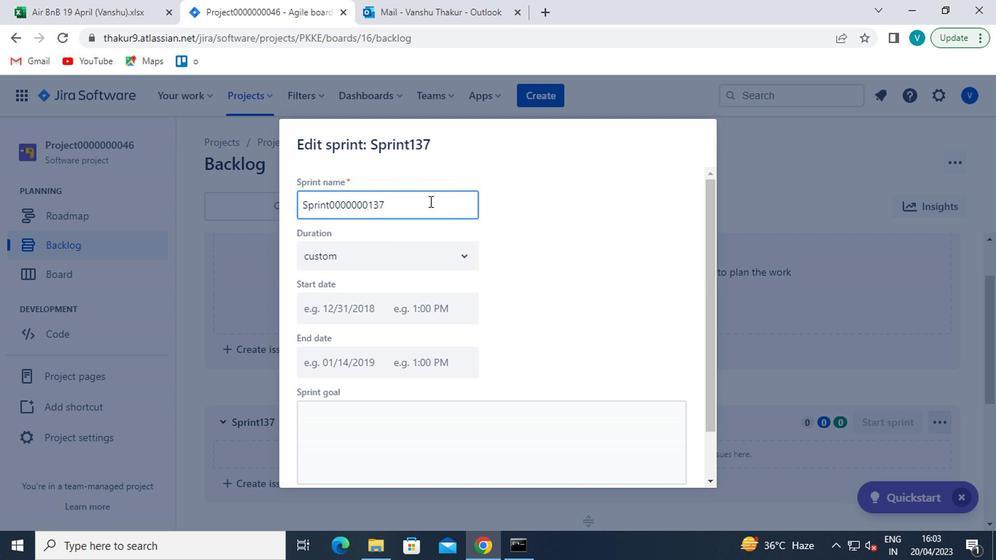 
Action: Mouse moved to (453, 264)
Screenshot: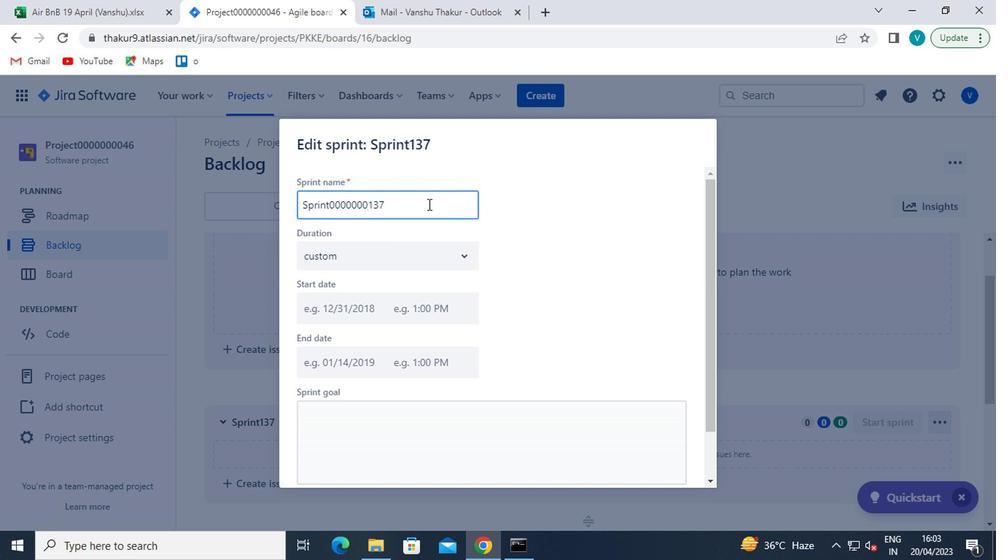 
Action: Mouse scrolled (453, 264) with delta (0, 0)
Screenshot: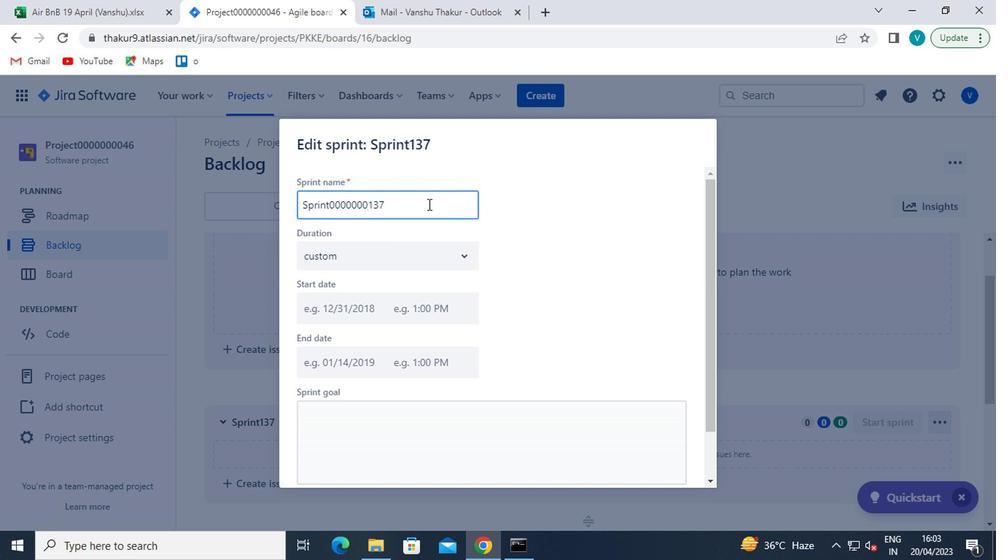 
Action: Mouse moved to (454, 275)
Screenshot: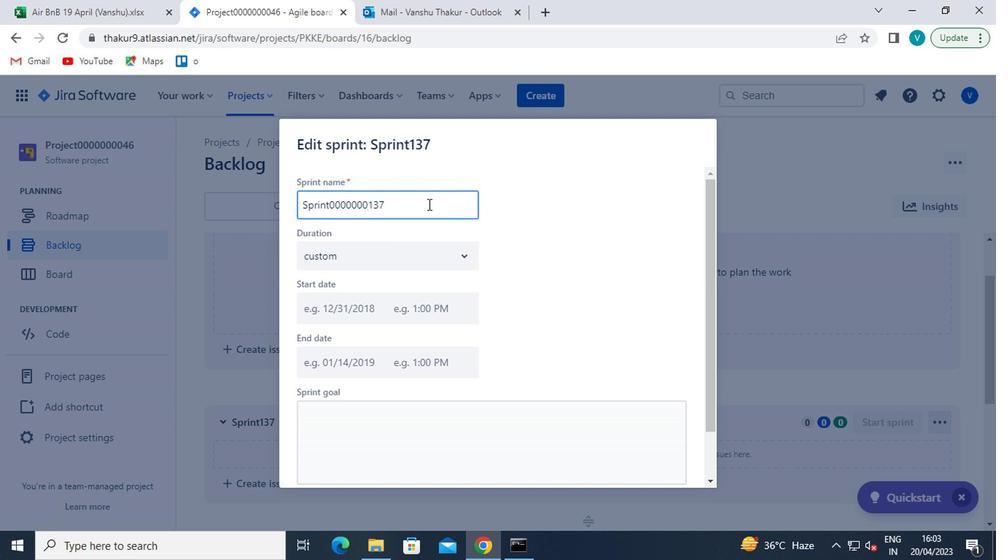 
Action: Mouse scrolled (454, 275) with delta (0, 0)
Screenshot: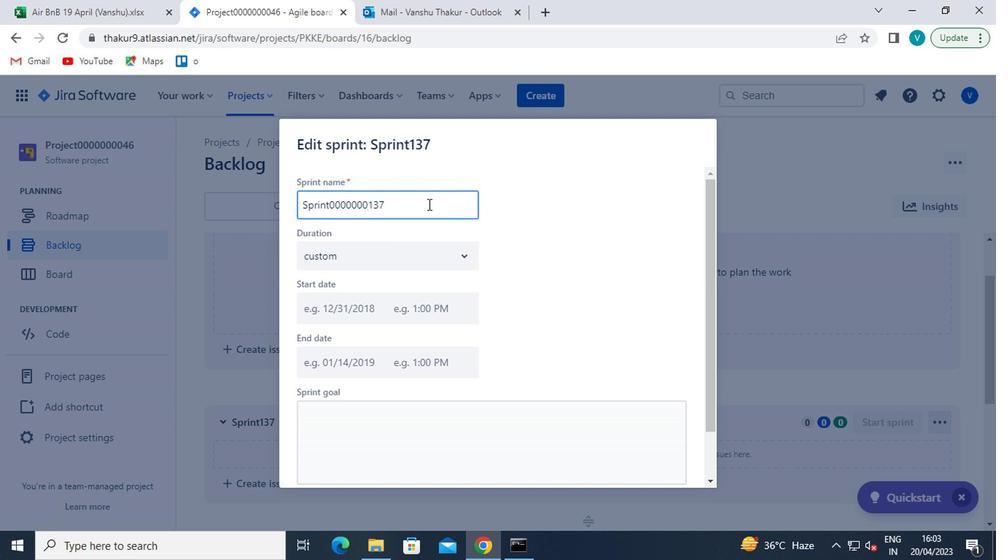 
Action: Mouse moved to (454, 280)
Screenshot: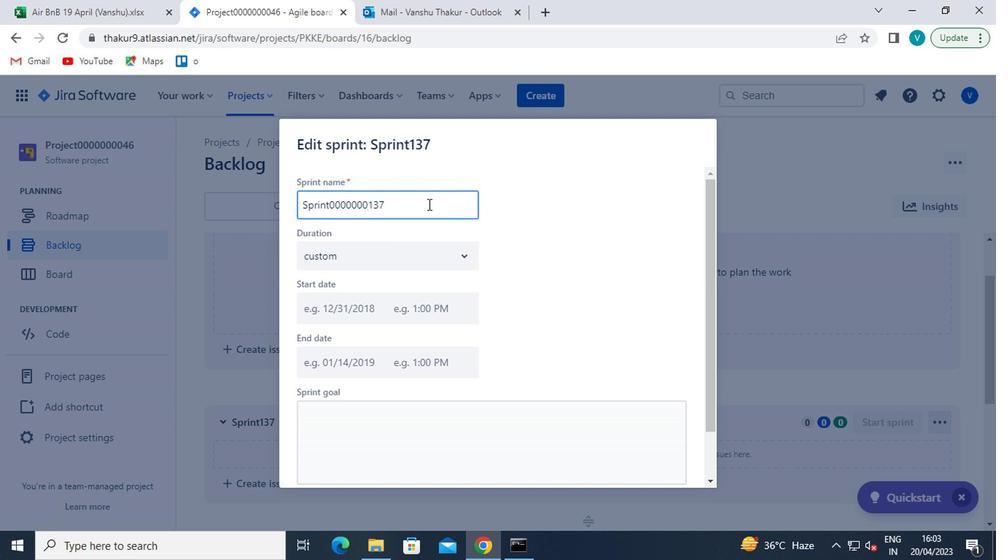 
Action: Mouse scrolled (454, 280) with delta (0, 0)
Screenshot: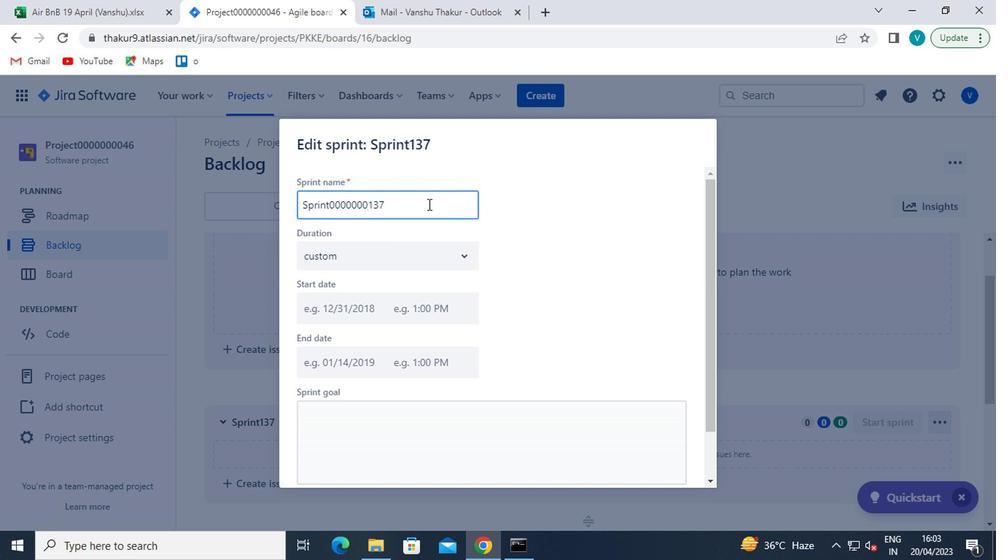 
Action: Mouse moved to (455, 283)
Screenshot: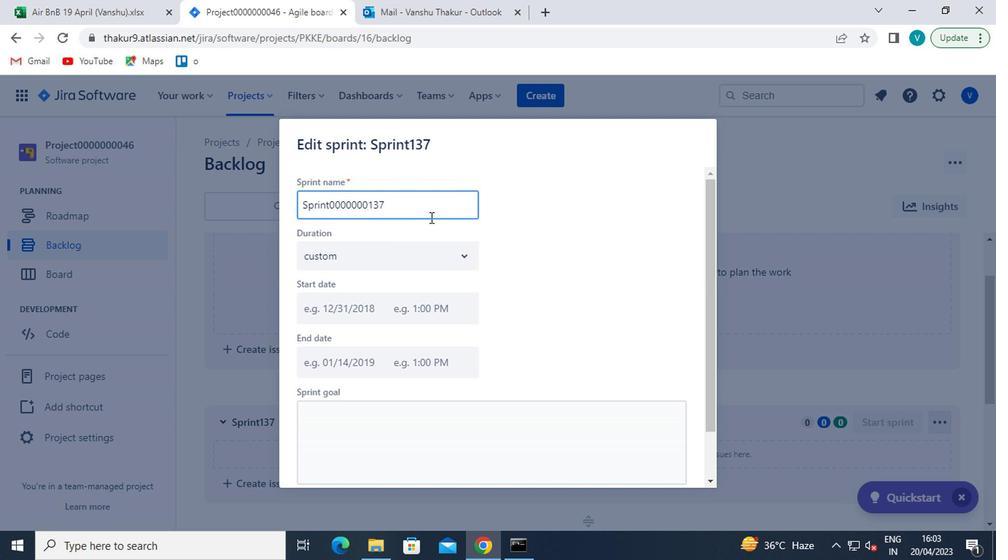 
Action: Mouse scrolled (455, 282) with delta (0, -1)
Screenshot: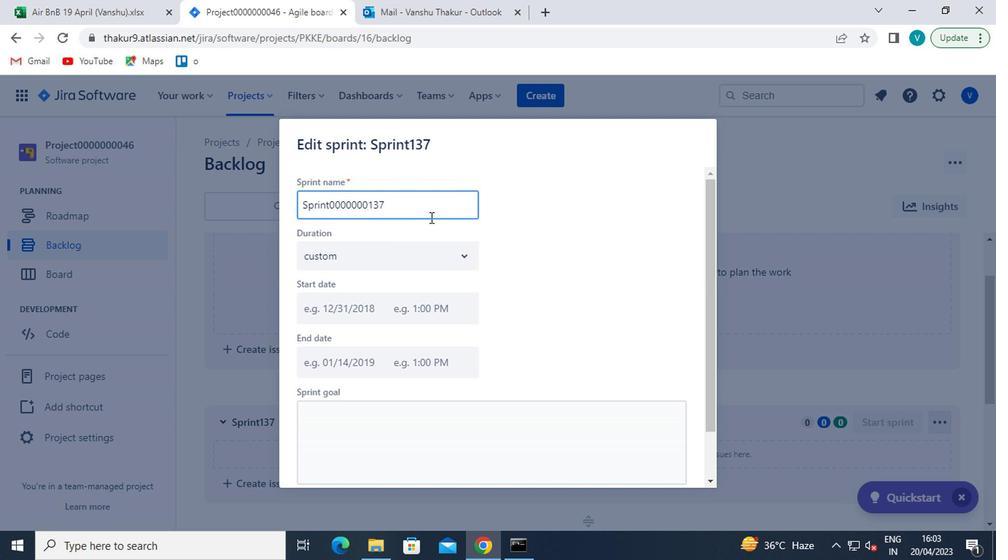 
Action: Mouse moved to (597, 457)
Screenshot: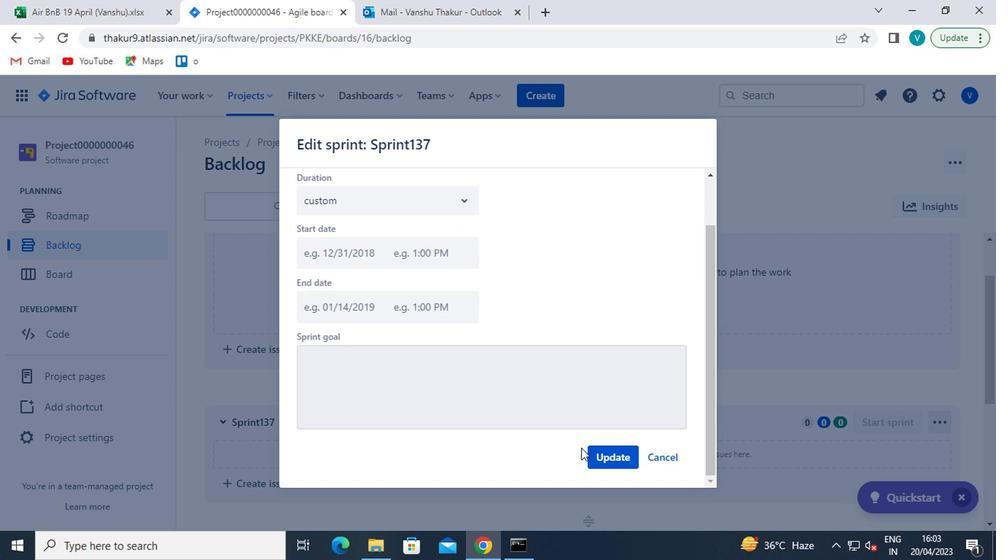 
Action: Mouse pressed left at (597, 457)
Screenshot: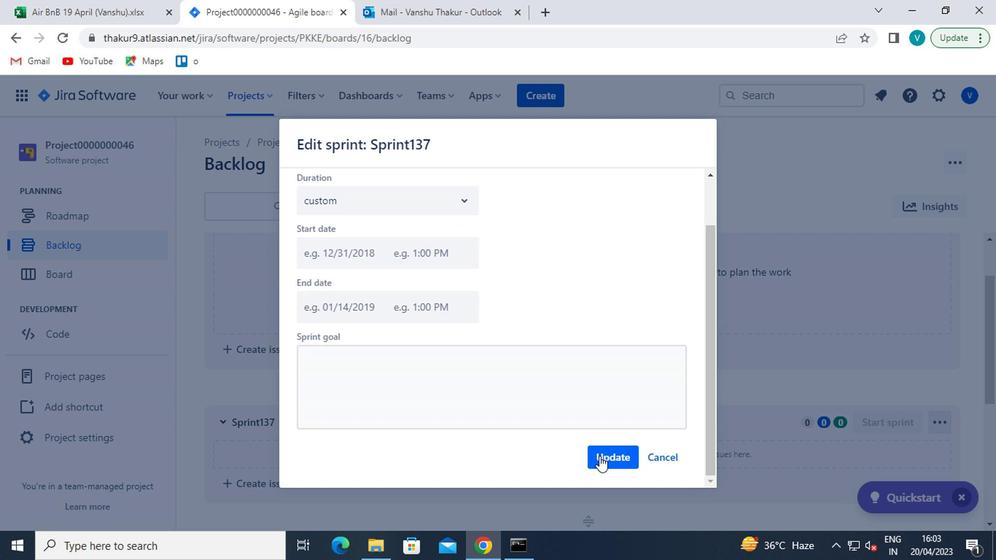 
Action: Mouse moved to (609, 418)
Screenshot: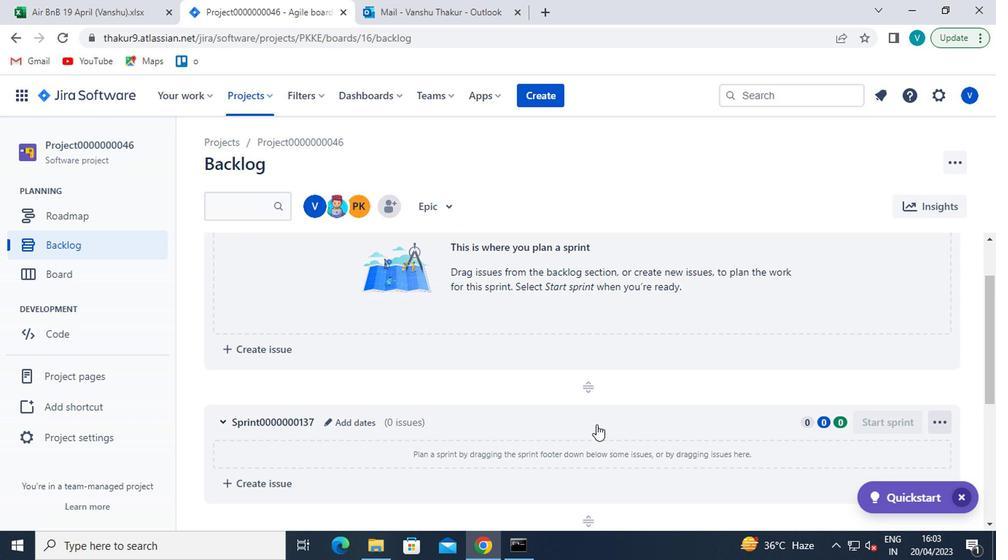 
Action: Mouse scrolled (609, 417) with delta (0, -1)
Screenshot: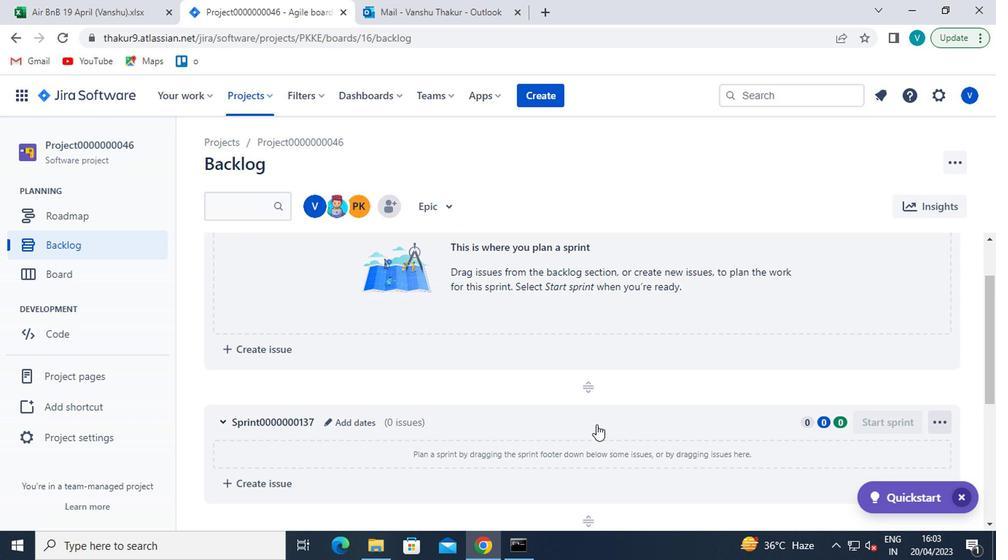 
Action: Mouse moved to (617, 418)
Screenshot: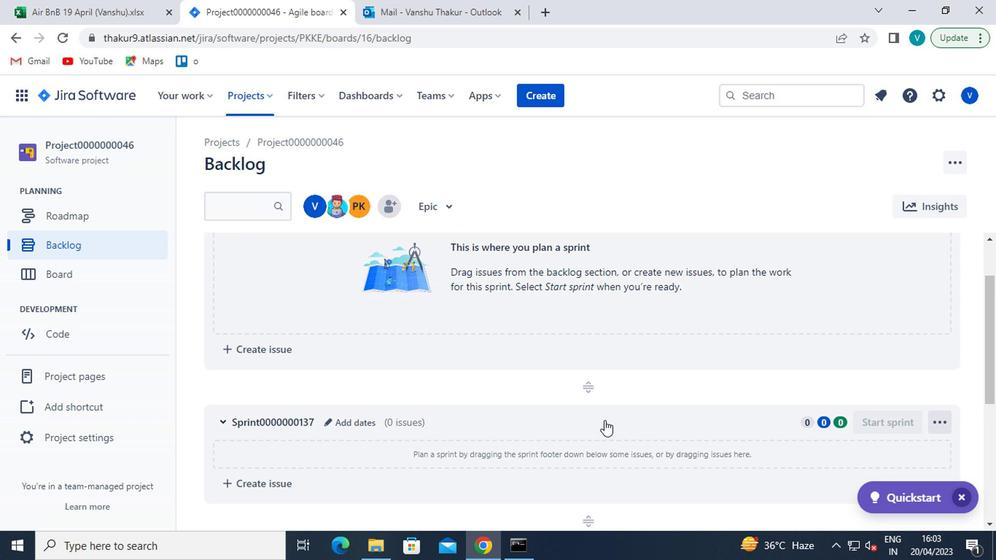 
Action: Mouse scrolled (617, 417) with delta (0, -1)
Screenshot: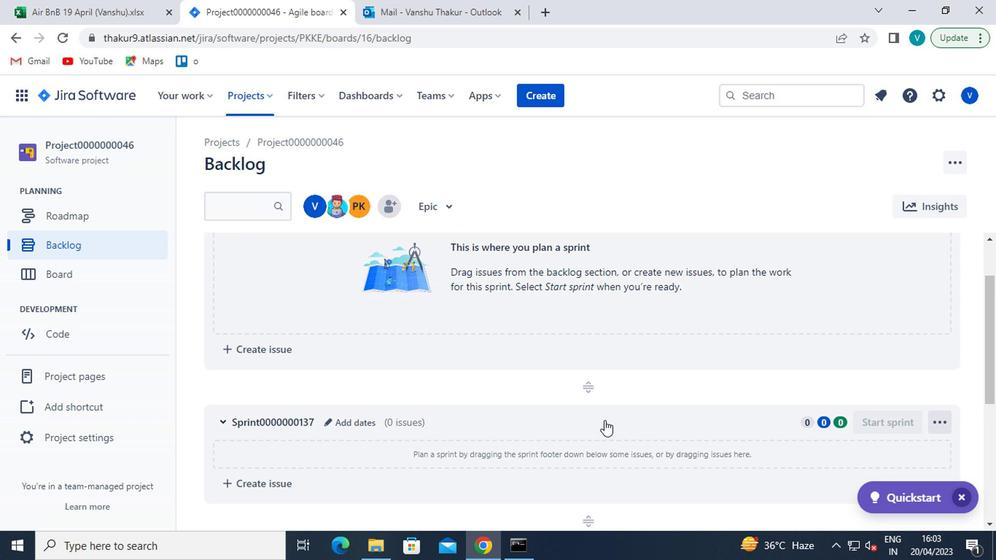
Action: Mouse moved to (890, 408)
Screenshot: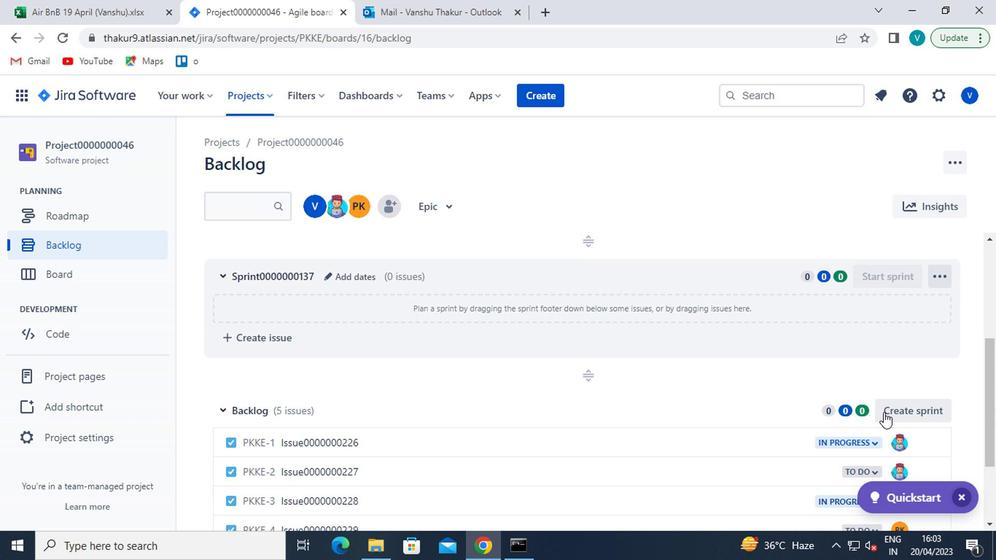 
Action: Mouse pressed left at (890, 408)
Screenshot: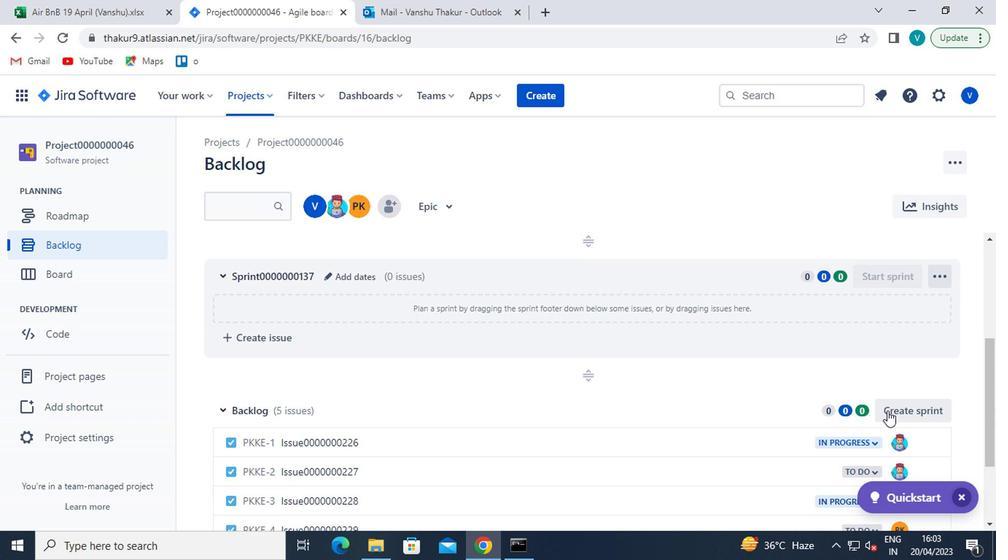 
Action: Mouse moved to (327, 414)
Screenshot: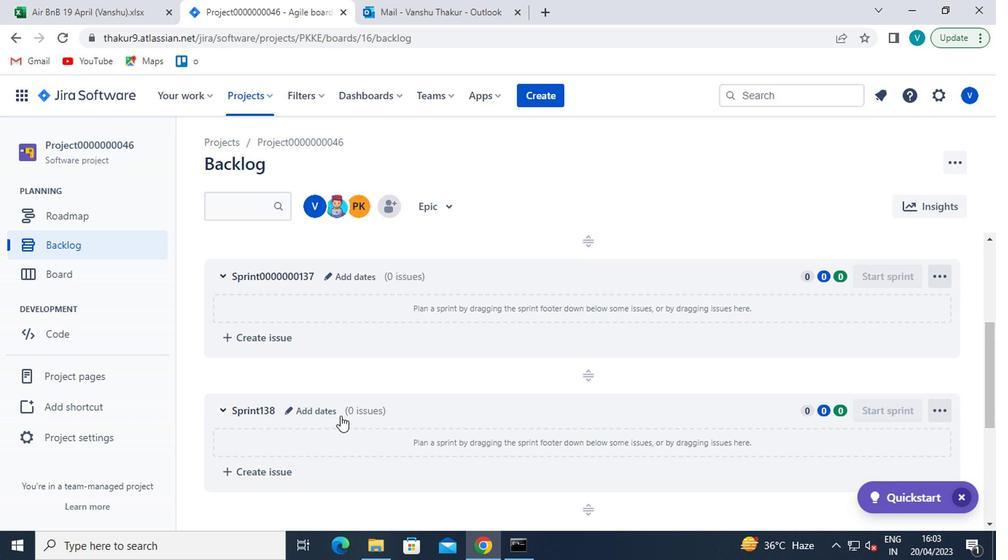 
Action: Mouse pressed left at (327, 414)
Screenshot: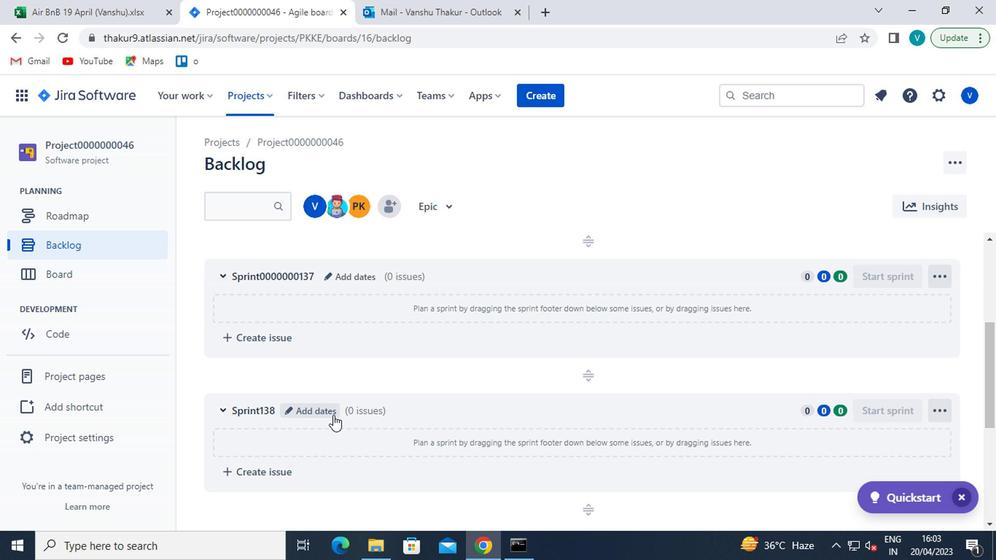 
Action: Mouse moved to (405, 220)
Screenshot: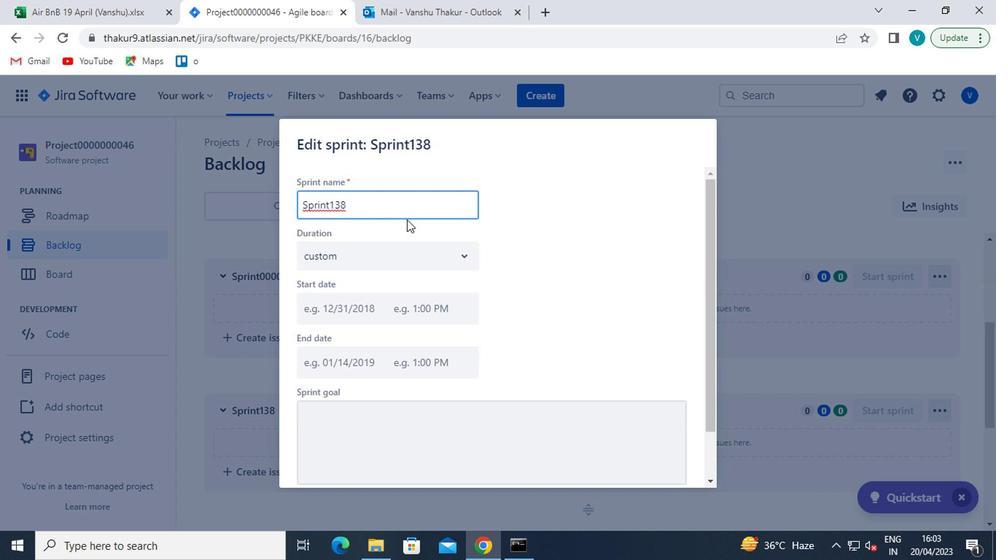 
Action: Key pressed <Key.backspace><Key.backspace><Key.backspace>0000000138
Screenshot: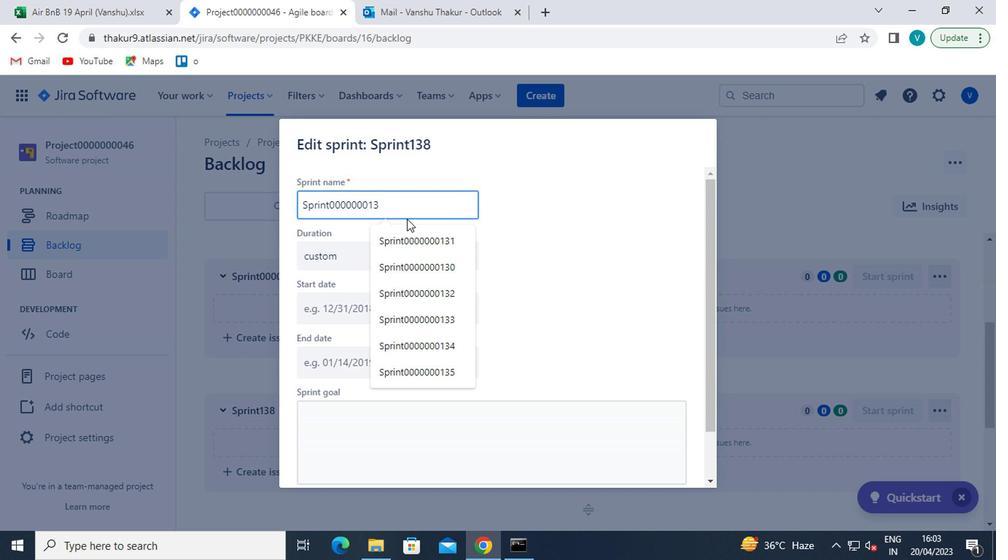 
Action: Mouse moved to (413, 236)
Screenshot: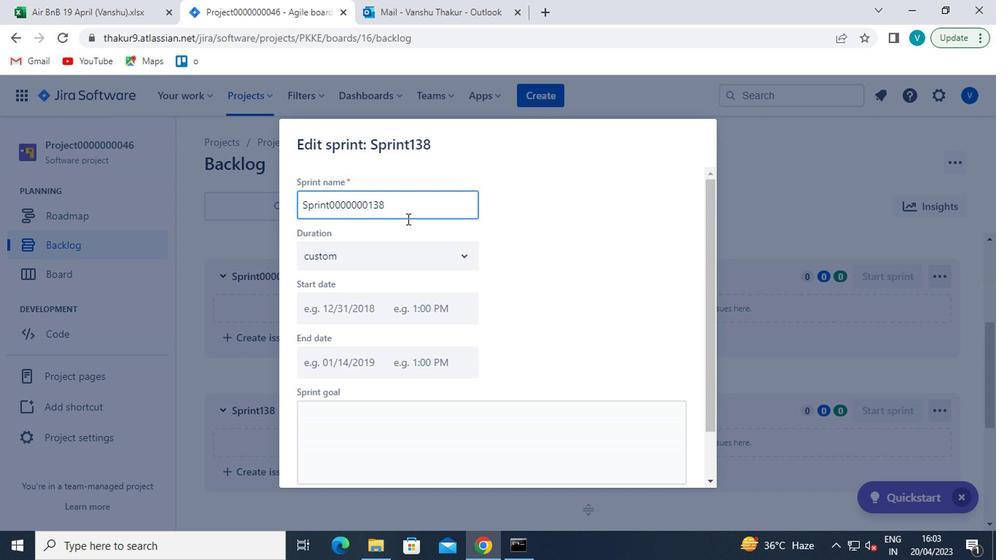 
Action: Mouse scrolled (413, 235) with delta (0, -1)
Screenshot: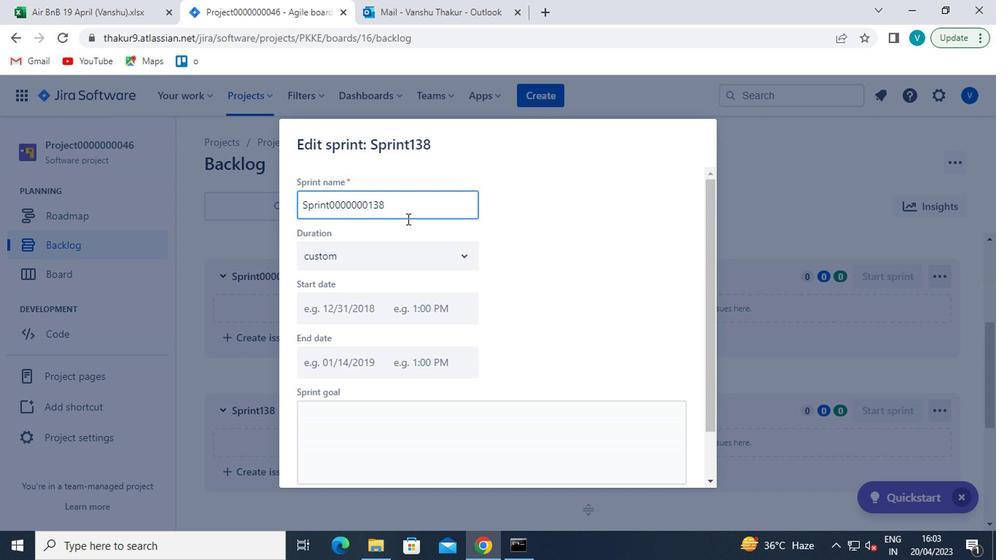 
Action: Mouse moved to (424, 242)
Screenshot: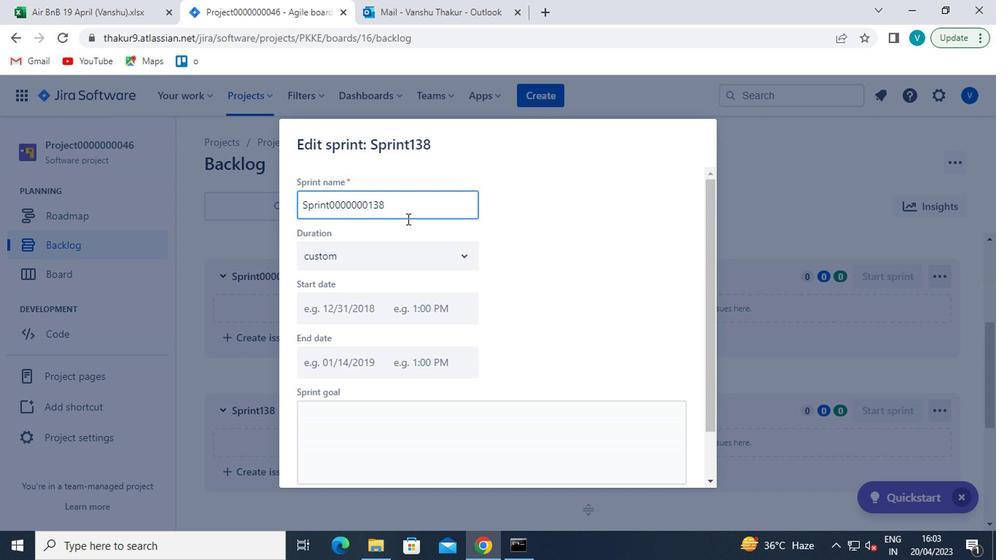 
Action: Mouse scrolled (424, 241) with delta (0, -1)
Screenshot: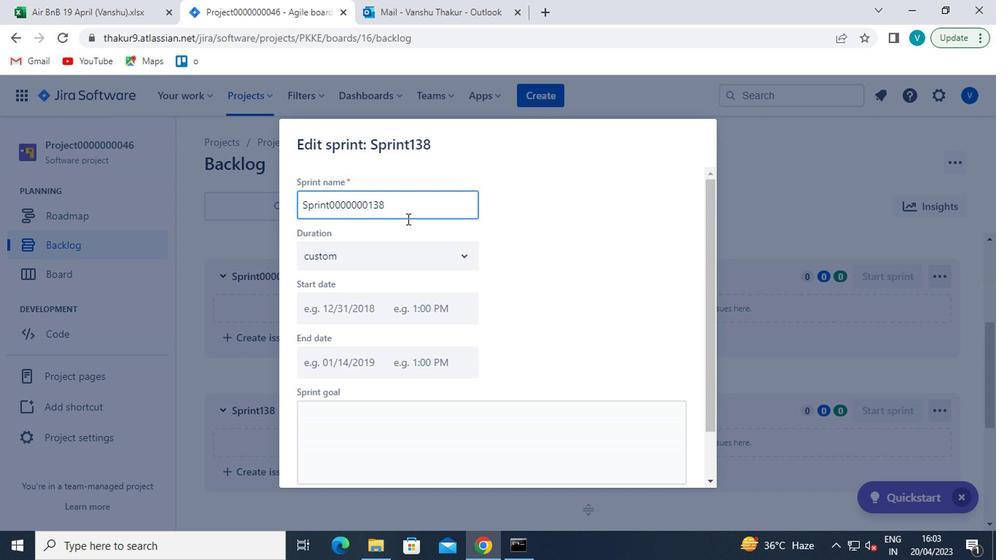 
Action: Mouse moved to (455, 262)
Screenshot: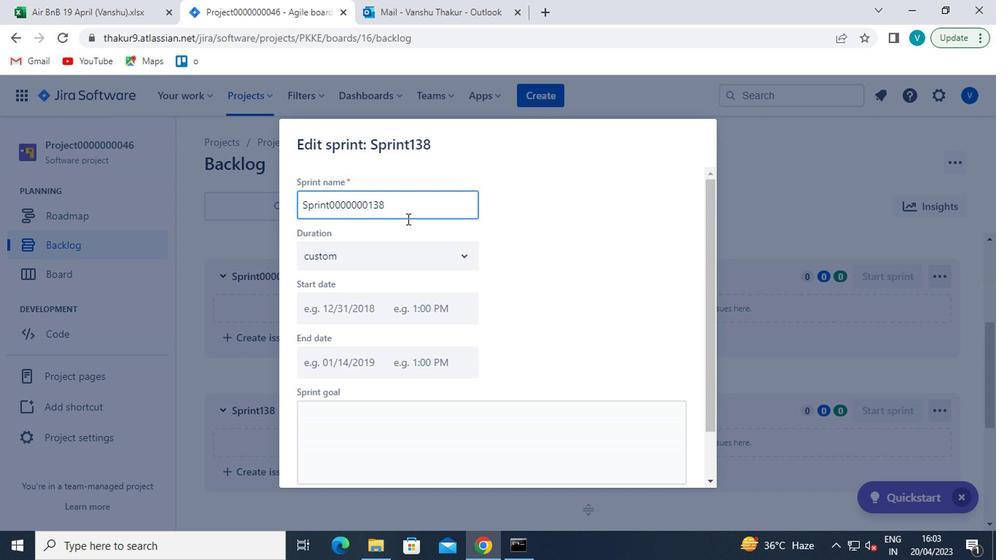 
Action: Mouse scrolled (455, 262) with delta (0, 0)
Screenshot: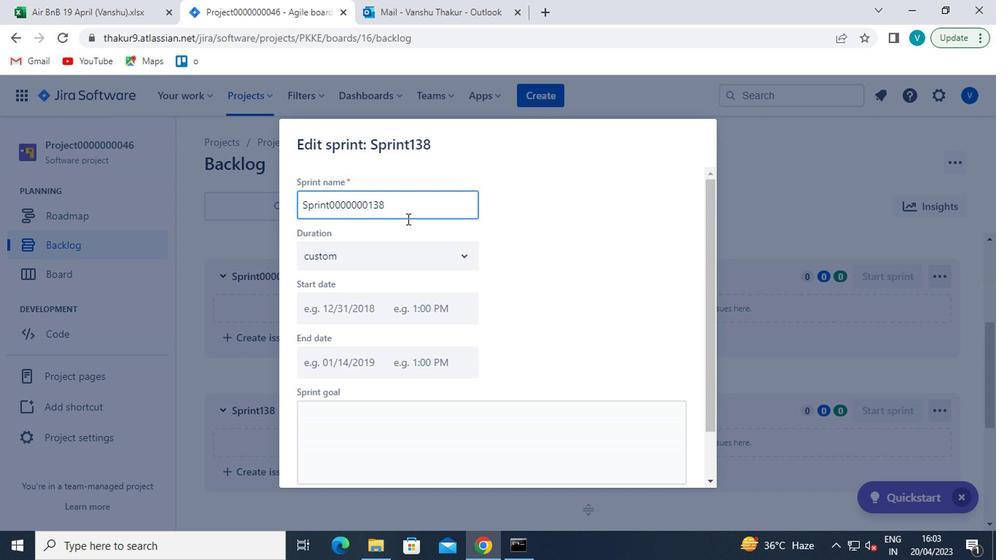
Action: Mouse moved to (597, 462)
Screenshot: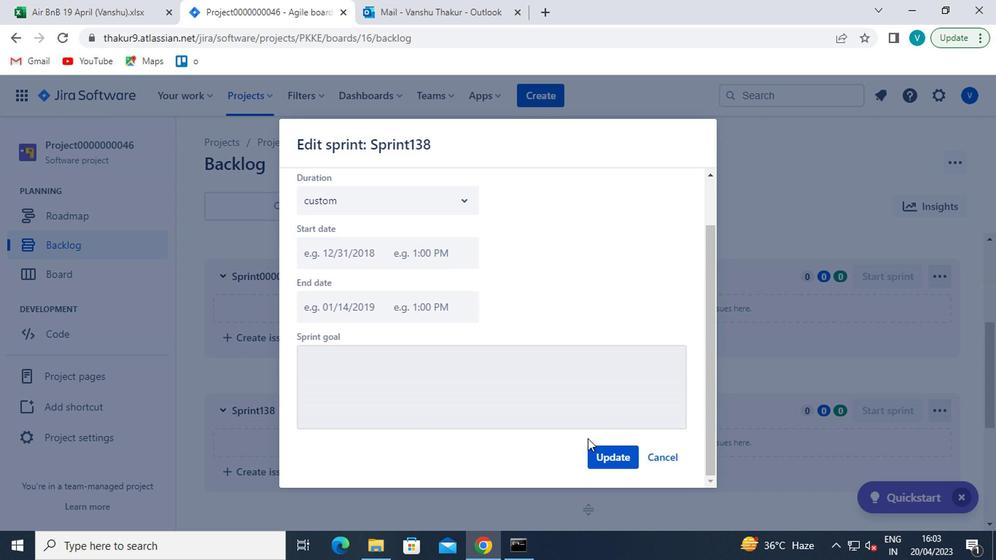 
Action: Mouse pressed left at (597, 462)
Screenshot: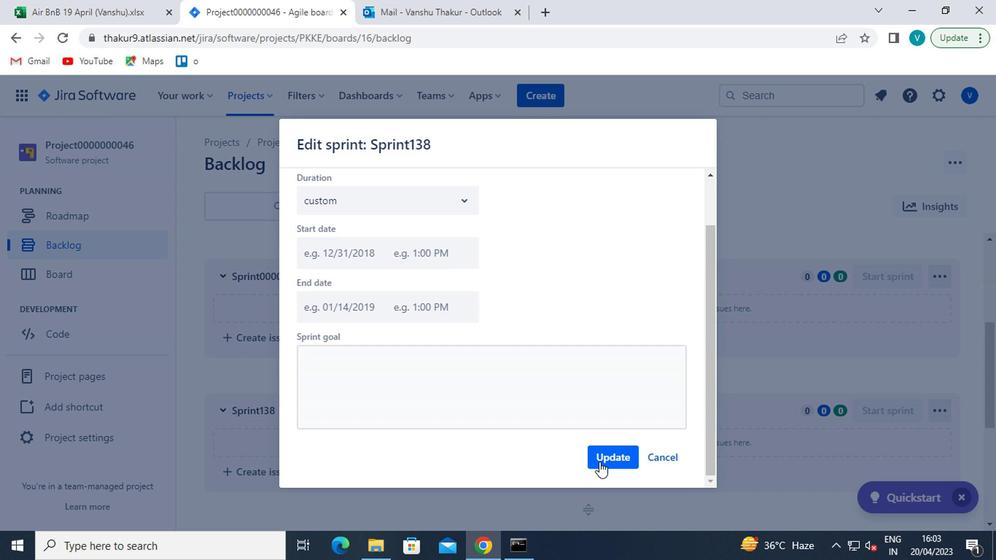 
Action: Mouse moved to (583, 410)
Screenshot: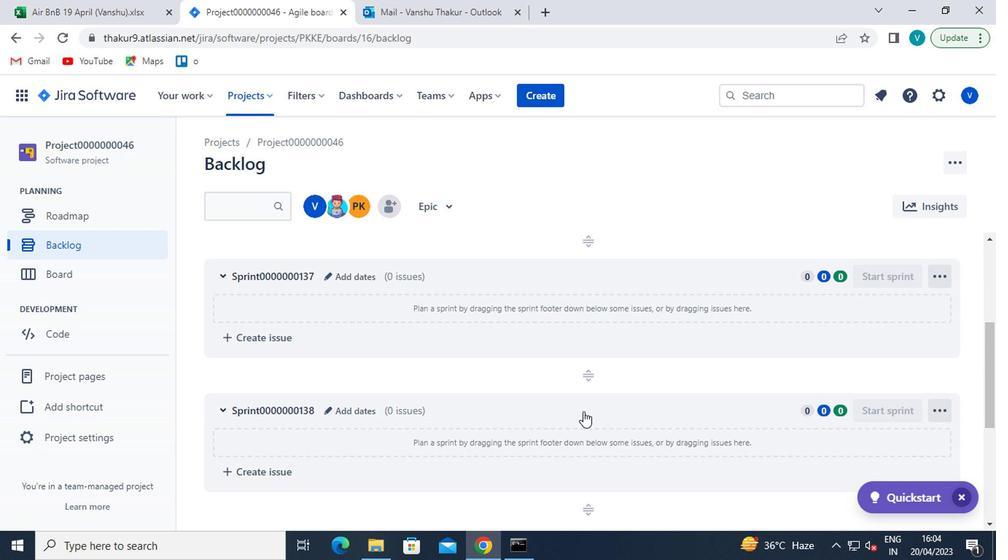 
Action: Mouse scrolled (583, 410) with delta (0, 0)
Screenshot: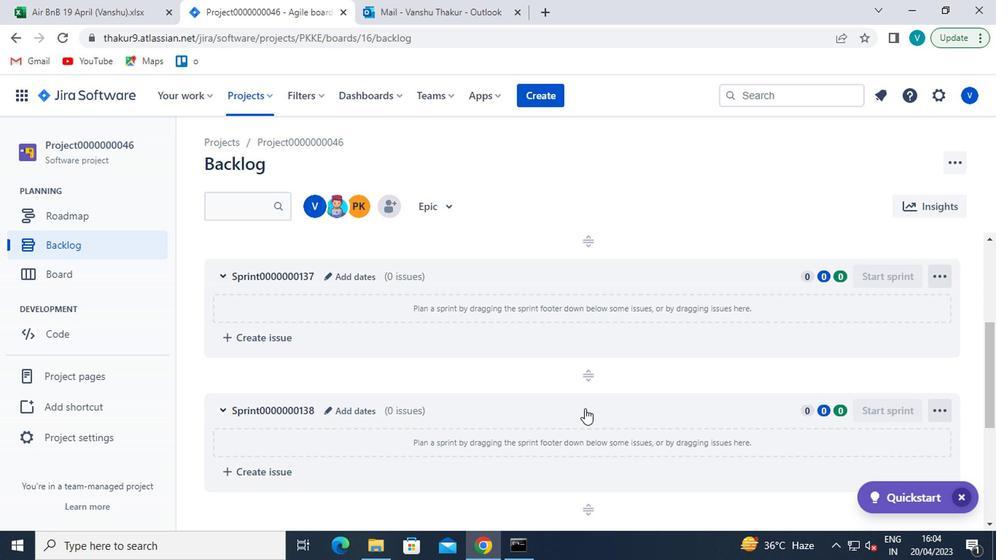 
Action: Mouse scrolled (583, 410) with delta (0, 0)
Screenshot: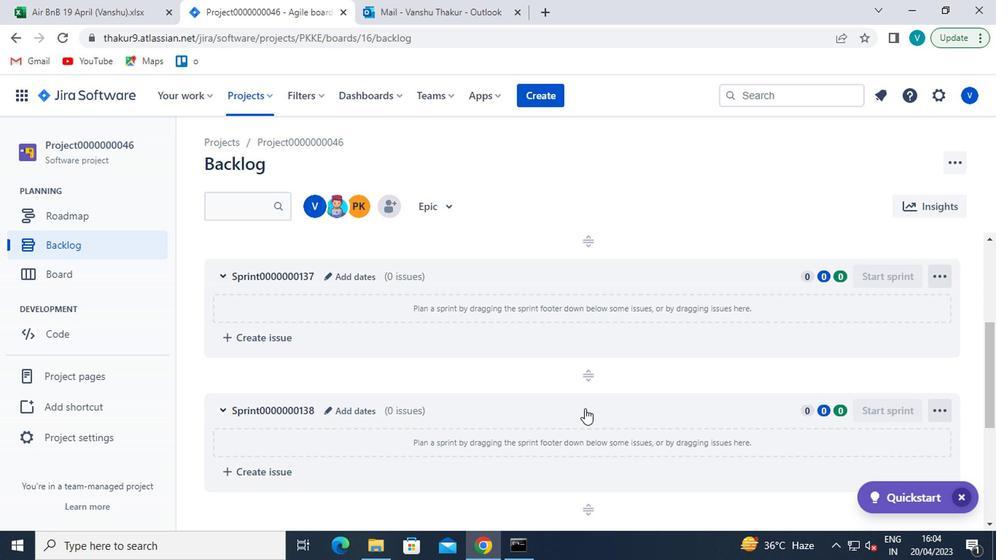 
Action: Mouse scrolled (583, 410) with delta (0, 0)
Screenshot: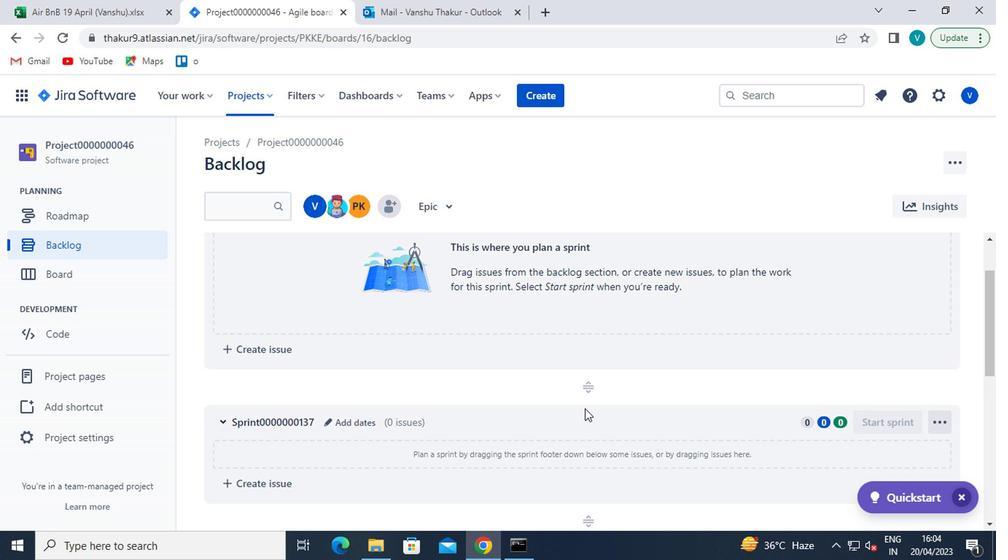 
Action: Mouse scrolled (583, 410) with delta (0, 0)
Screenshot: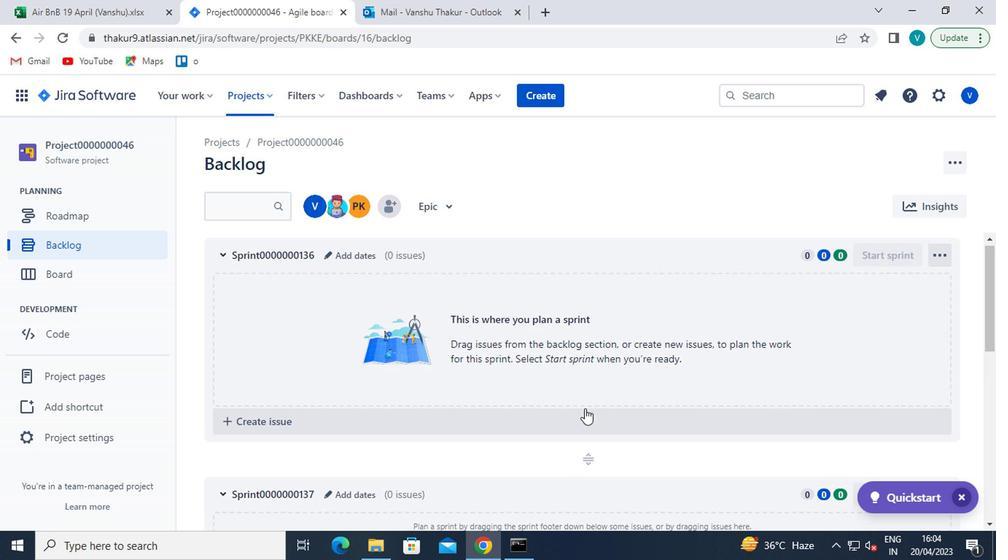 
Action: Mouse moved to (357, 260)
Screenshot: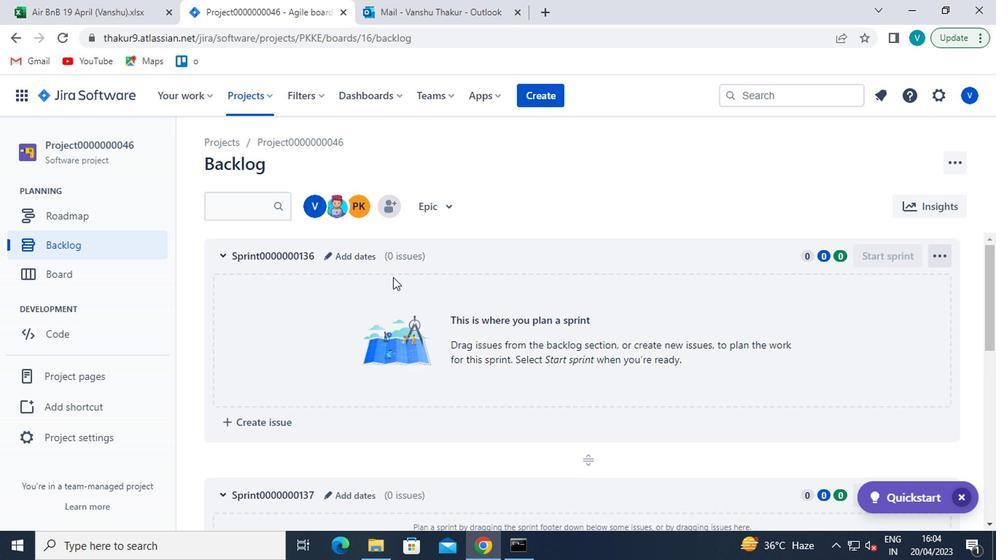 
Action: Mouse pressed left at (357, 260)
Screenshot: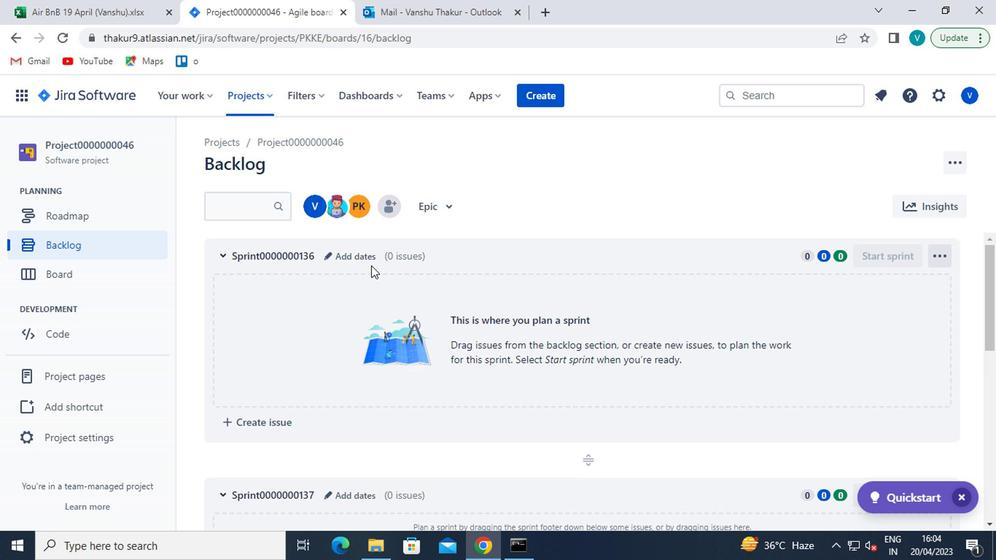 
Action: Mouse moved to (344, 258)
Screenshot: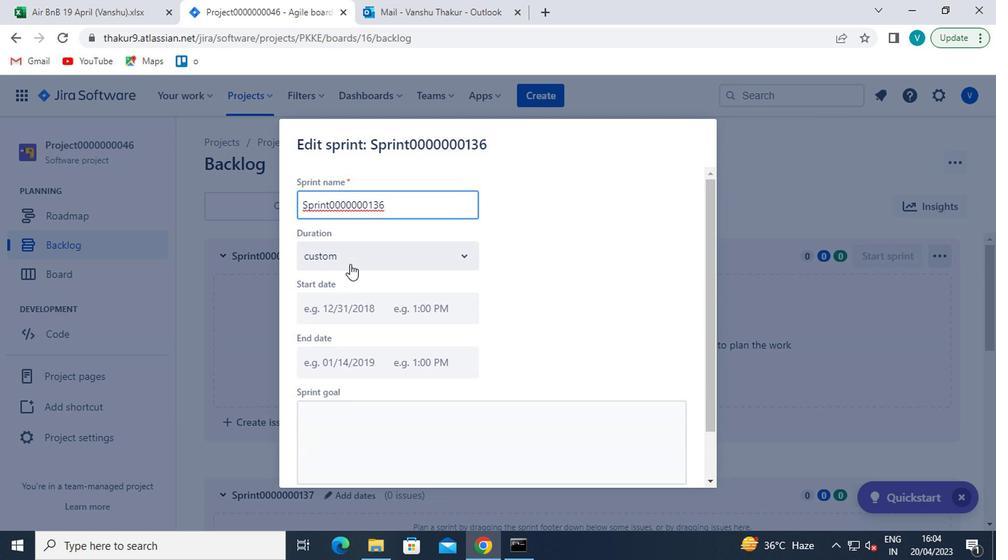 
Action: Mouse pressed left at (344, 258)
Screenshot: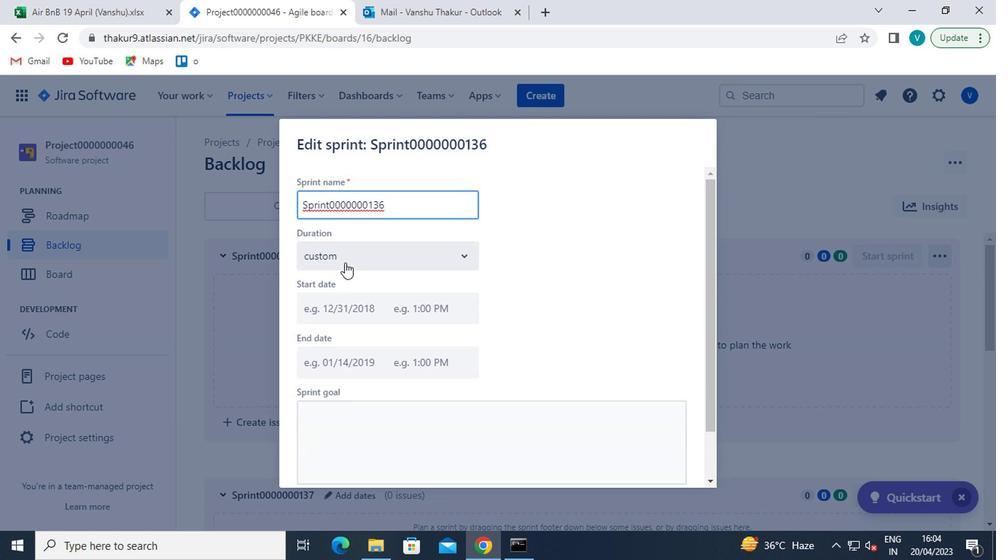 
Action: Mouse moved to (328, 295)
Screenshot: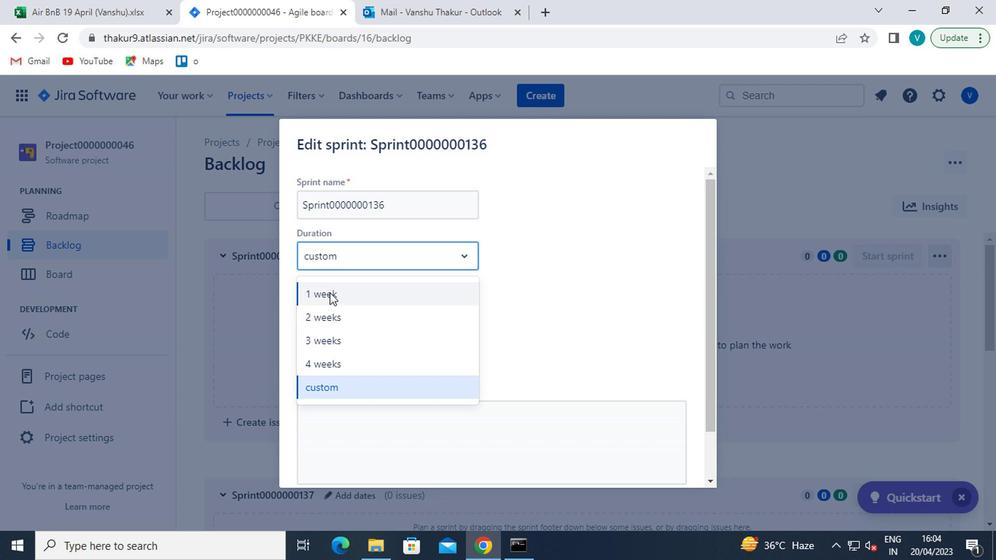 
Action: Mouse pressed left at (328, 295)
Screenshot: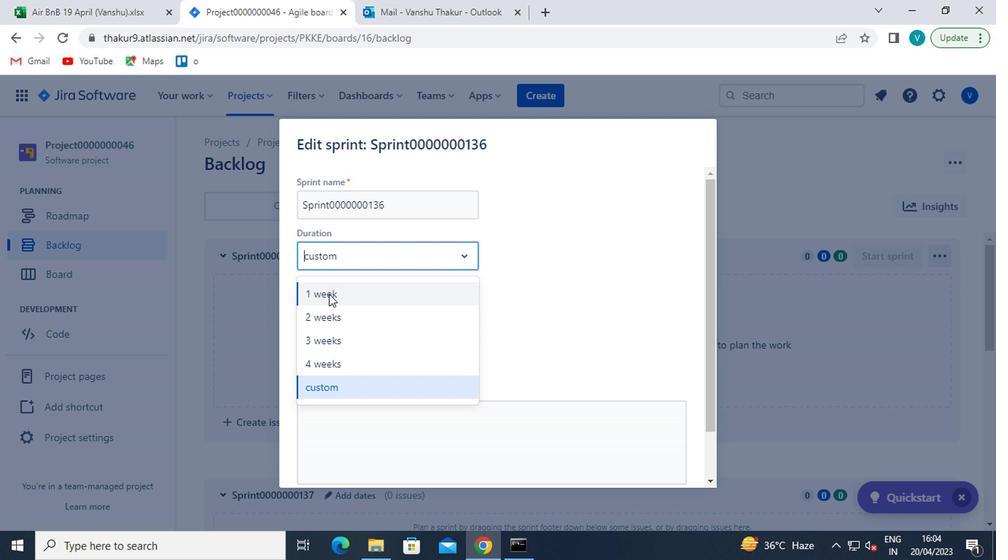 
Action: Mouse moved to (449, 366)
Screenshot: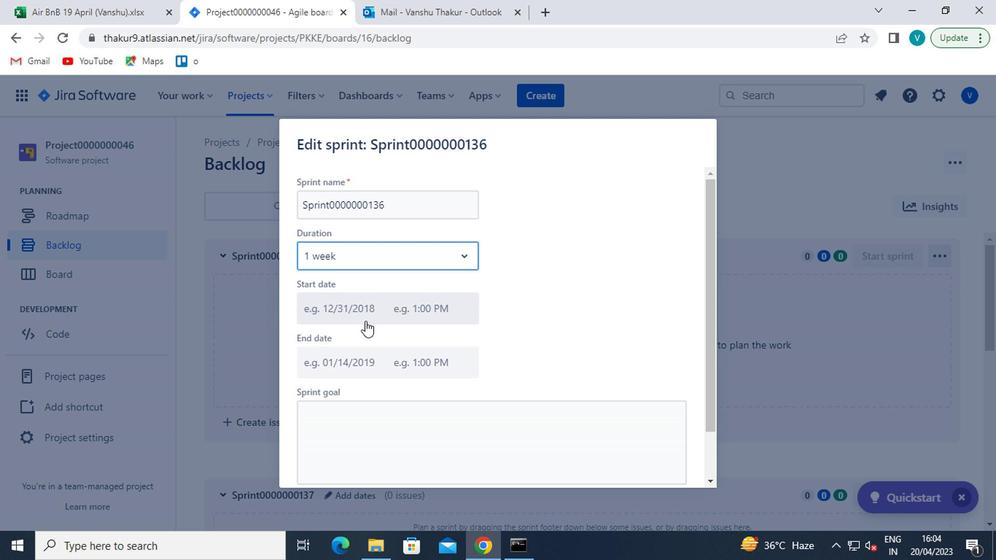 
Action: Mouse scrolled (449, 365) with delta (0, -1)
Screenshot: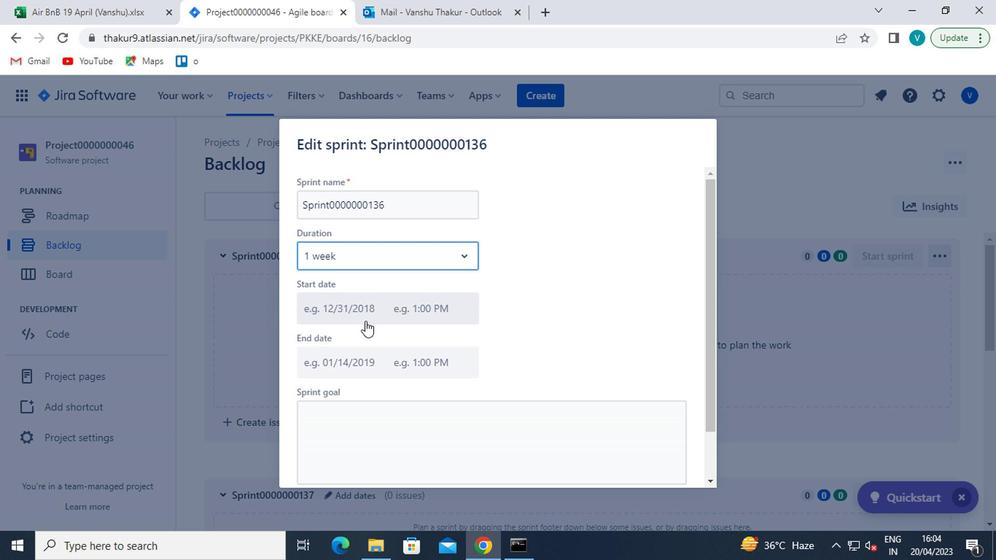 
Action: Mouse moved to (467, 375)
Screenshot: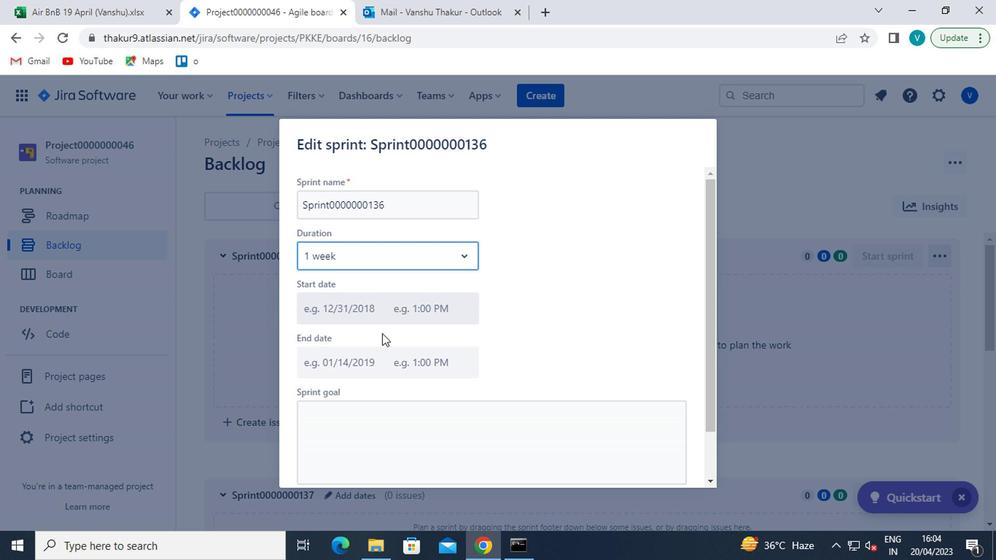 
Action: Mouse scrolled (467, 374) with delta (0, -1)
Screenshot: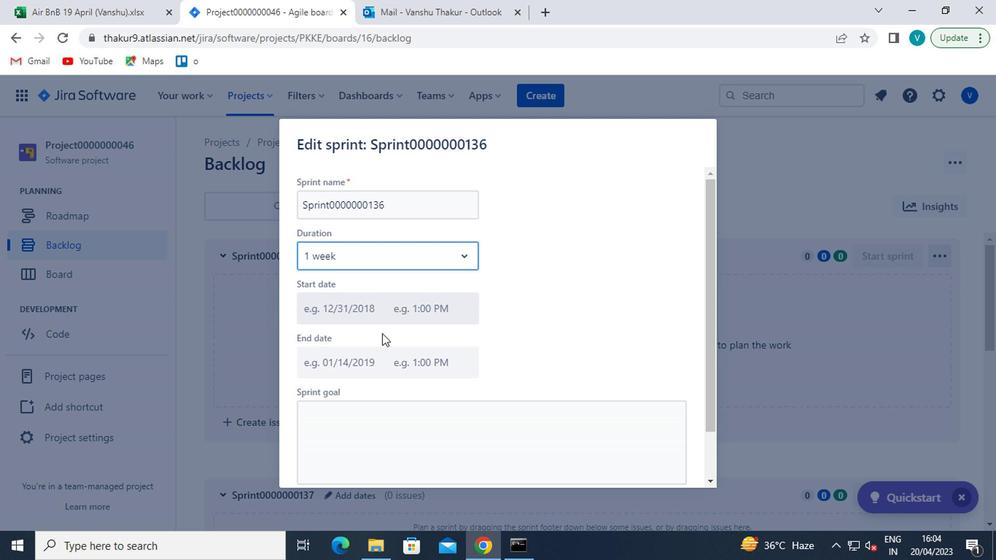 
Action: Mouse moved to (483, 379)
Screenshot: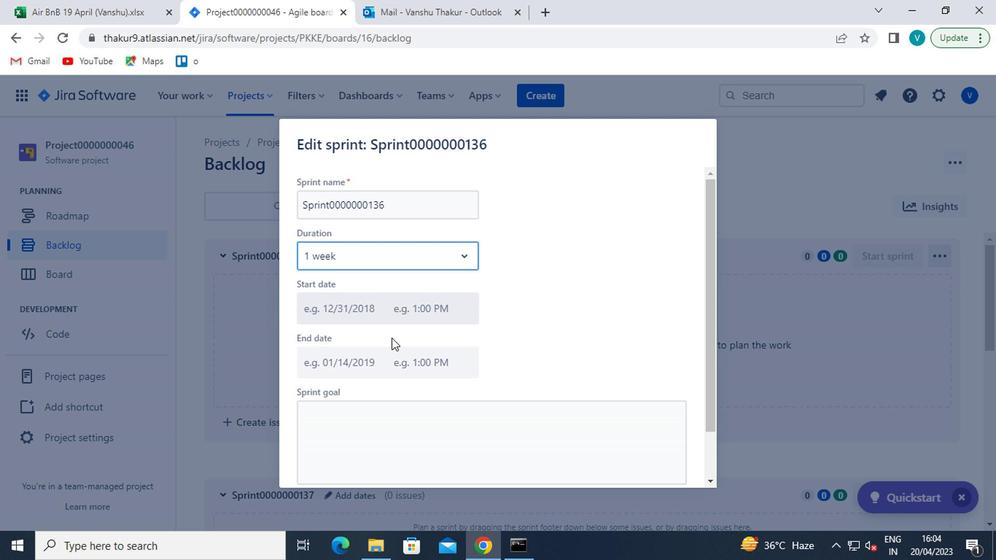
Action: Mouse scrolled (483, 379) with delta (0, 0)
Screenshot: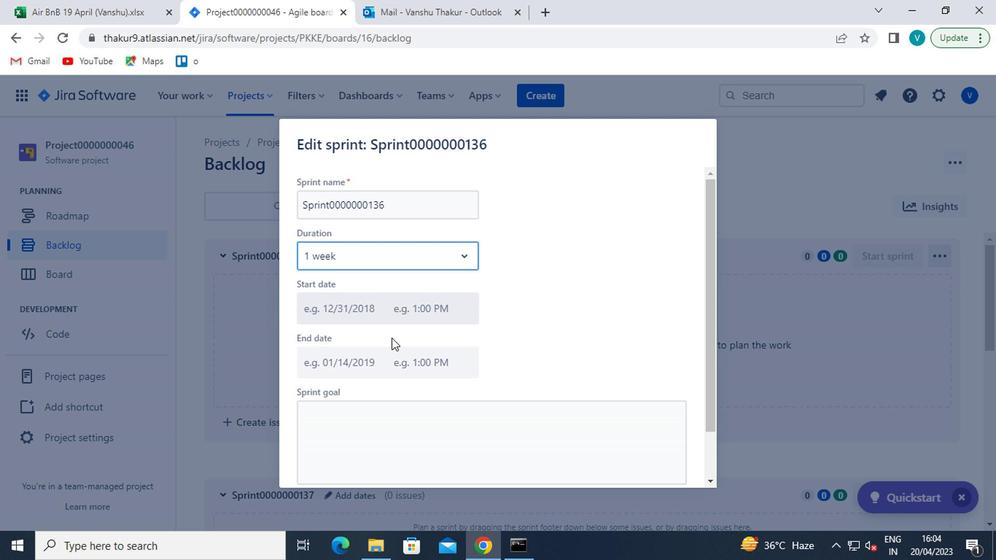 
Action: Mouse moved to (496, 383)
Screenshot: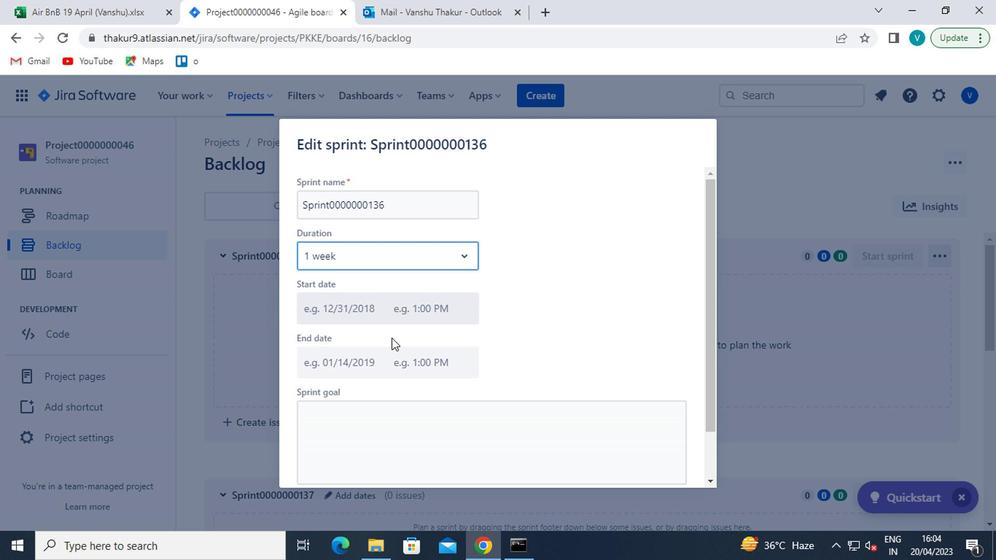 
Action: Mouse scrolled (496, 383) with delta (0, 0)
Screenshot: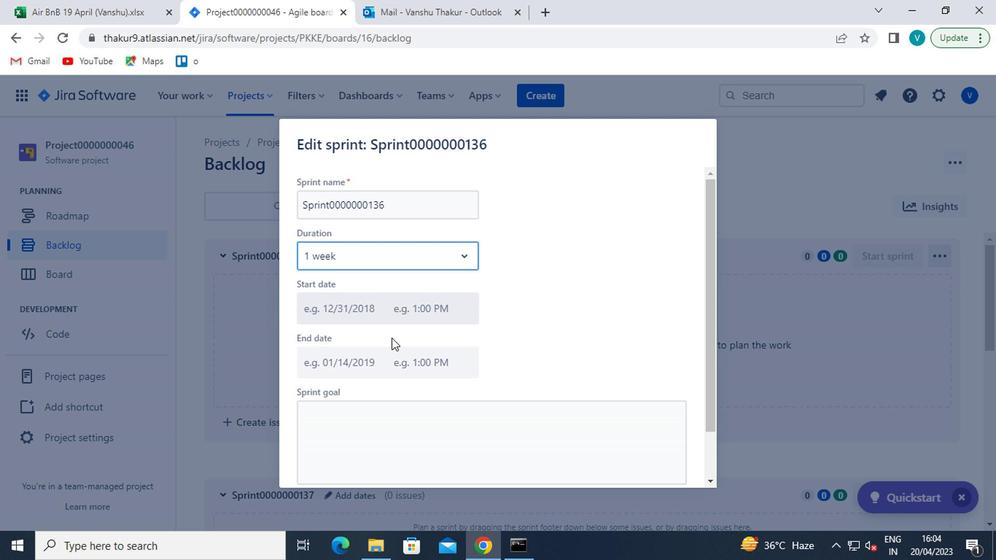 
Action: Mouse moved to (605, 452)
Screenshot: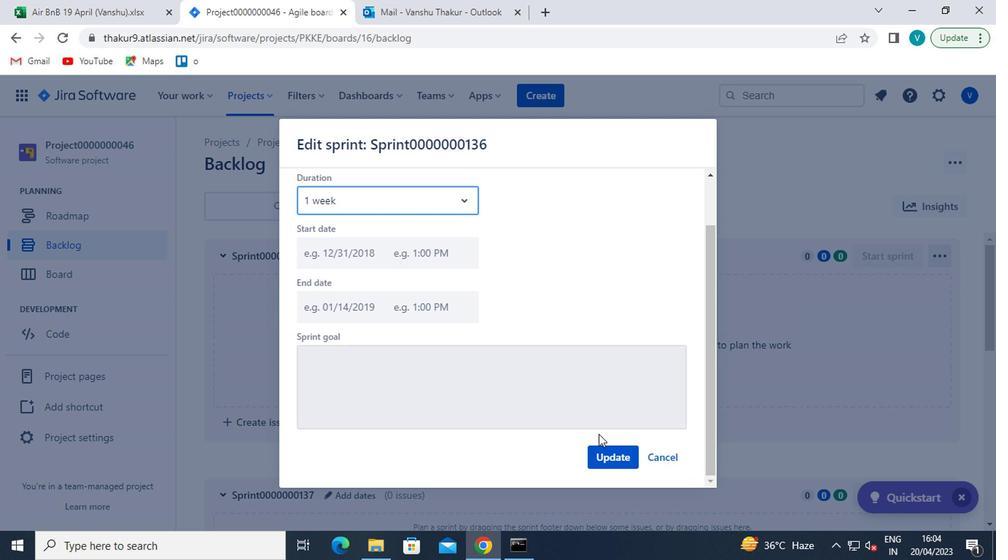 
Action: Mouse pressed left at (605, 452)
Screenshot: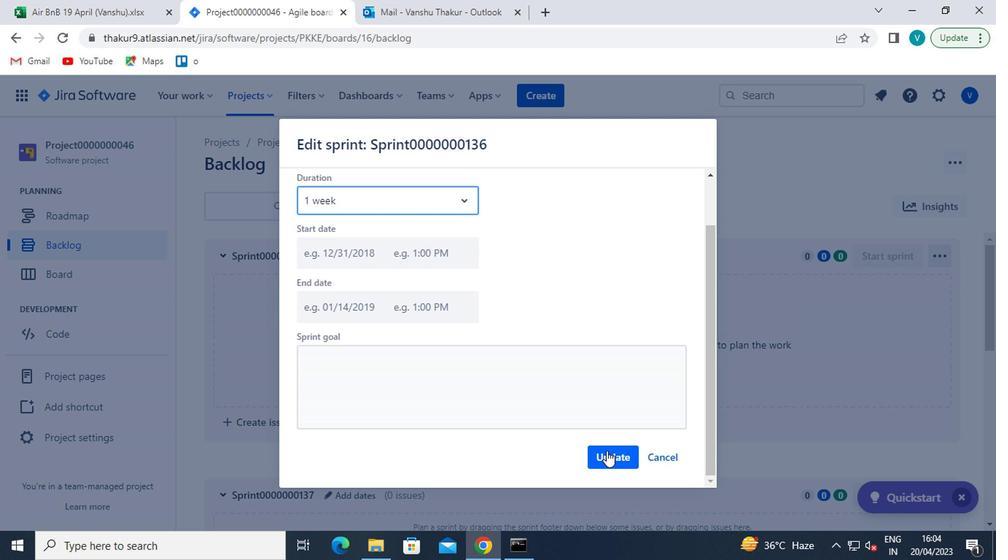 
